 Task: Look for space in Musashino, Japan from 2nd June, 2023 to 9th June, 2023 for 5 adults in price range Rs.7000 to Rs.13000. Place can be shared room with 2 bedrooms having 5 beds and 2 bathrooms. Property type can be house, flat, guest house. Booking option can be shelf check-in. Required host language is English.
Action: Mouse moved to (546, 119)
Screenshot: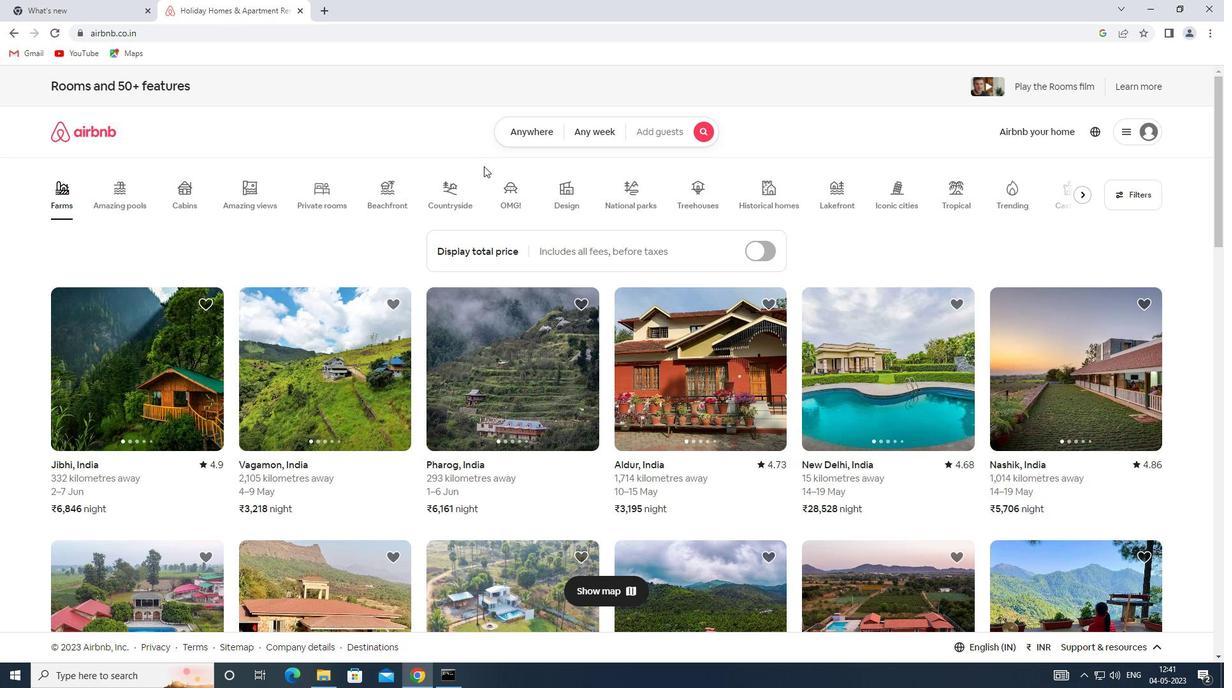 
Action: Mouse pressed left at (546, 119)
Screenshot: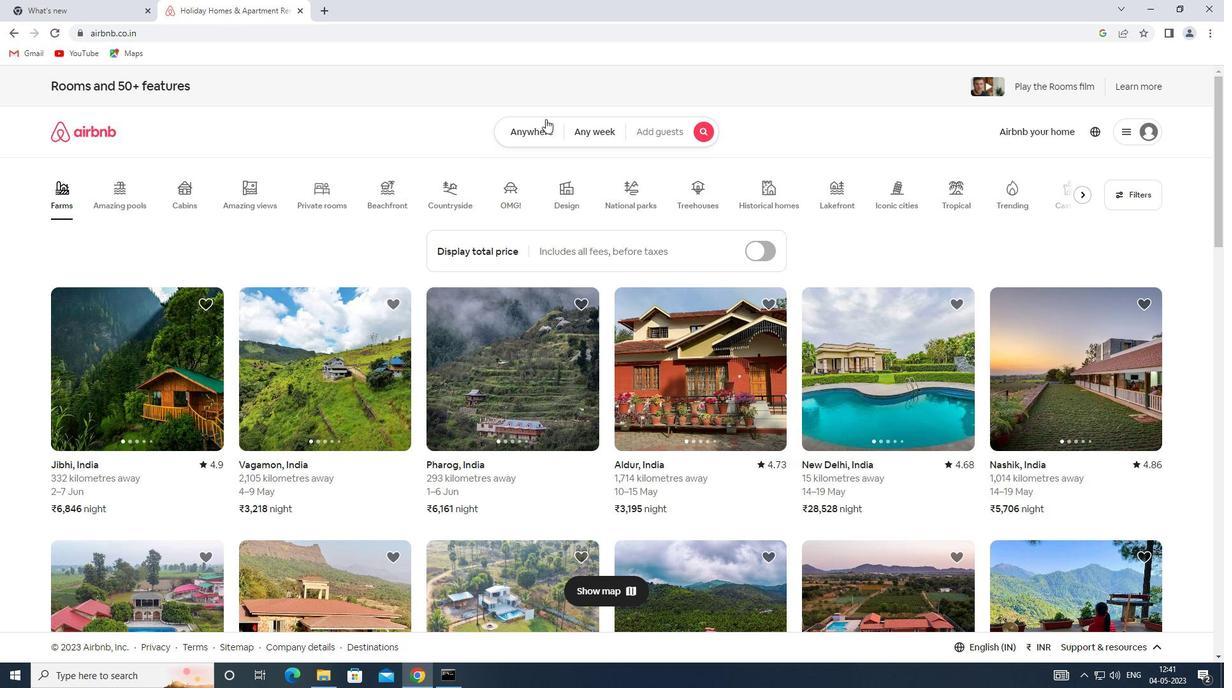 
Action: Mouse moved to (431, 172)
Screenshot: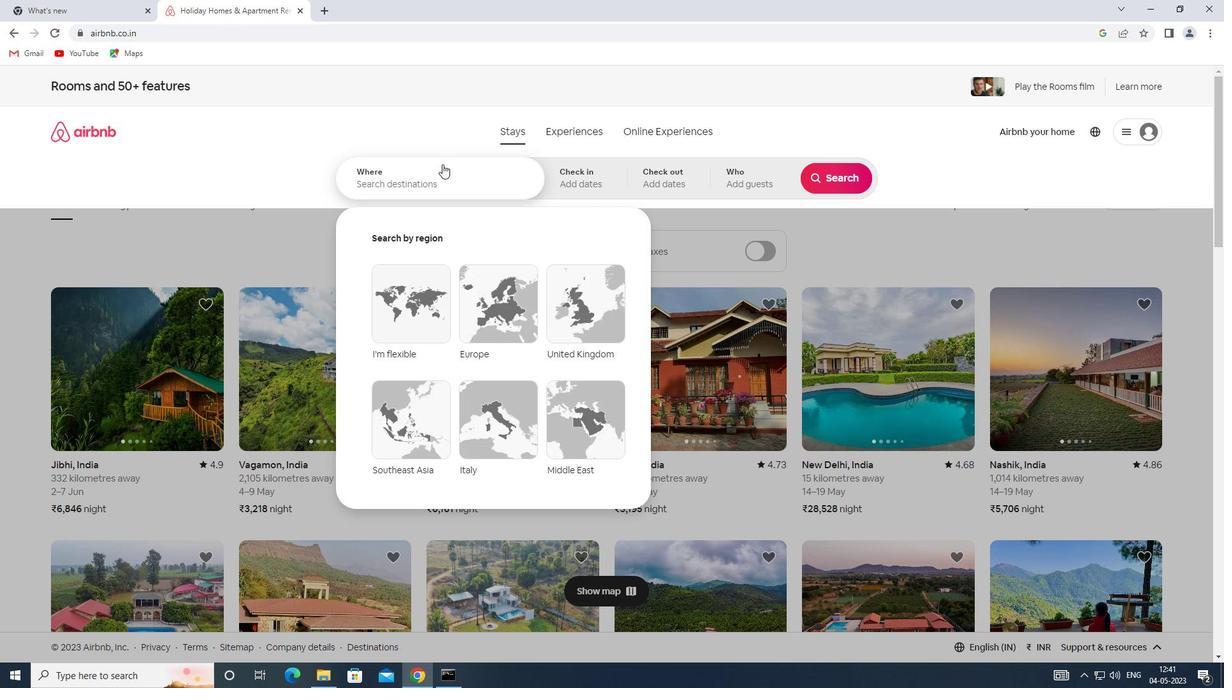 
Action: Mouse pressed left at (431, 172)
Screenshot: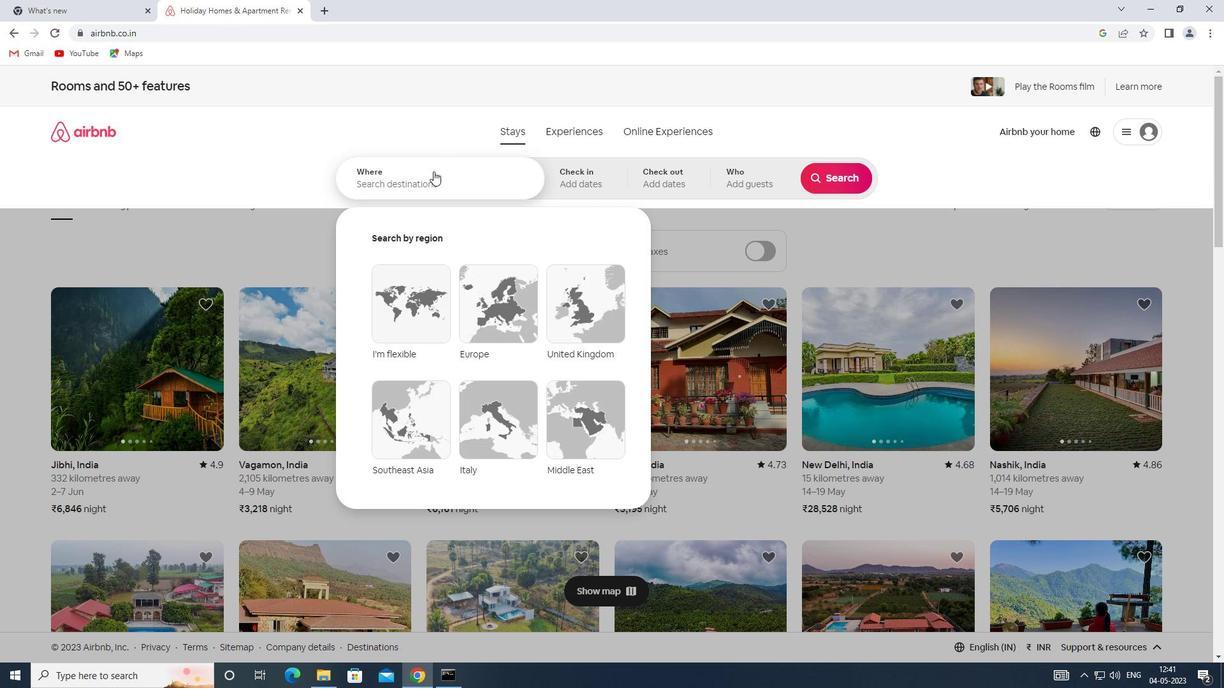 
Action: Key pressed <Key.shift><Key.shift><Key.shift><Key.shift><Key.shift><Key.shift><Key.shift><Key.shift><Key.shift><Key.shift><Key.shift><Key.shift><Key.shift><Key.shift><Key.shift><Key.shift><Key.shift>MUSASHINO,<Key.shift>JAPAN
Screenshot: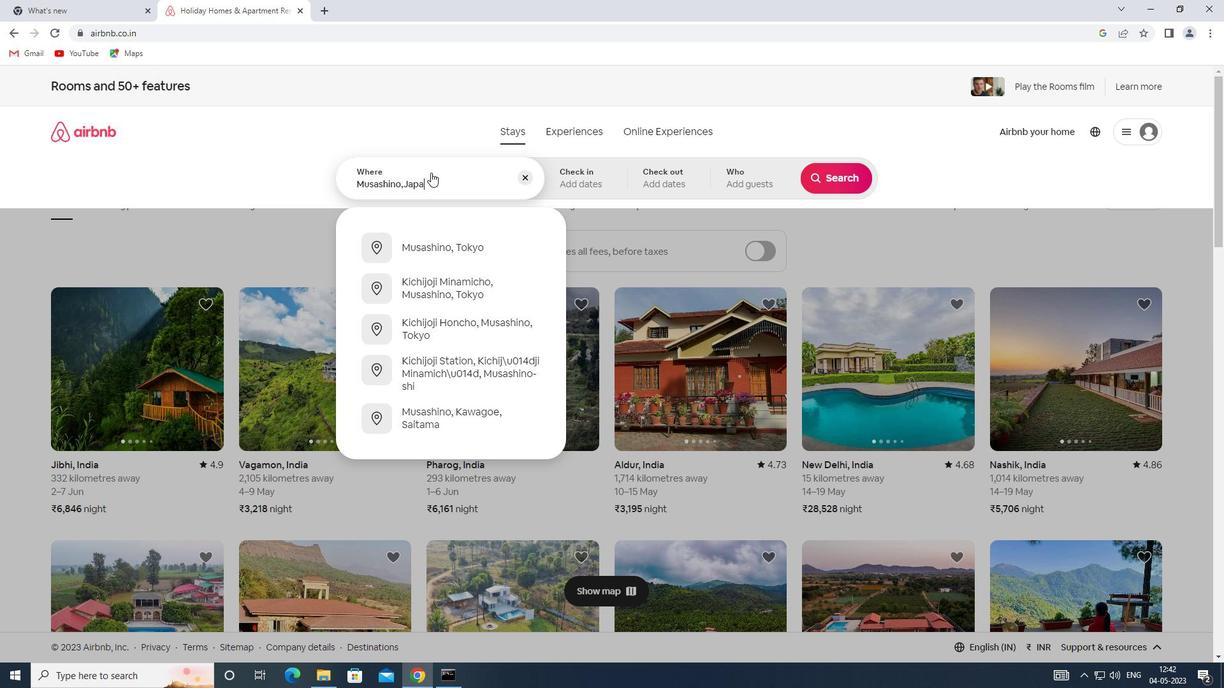 
Action: Mouse moved to (588, 176)
Screenshot: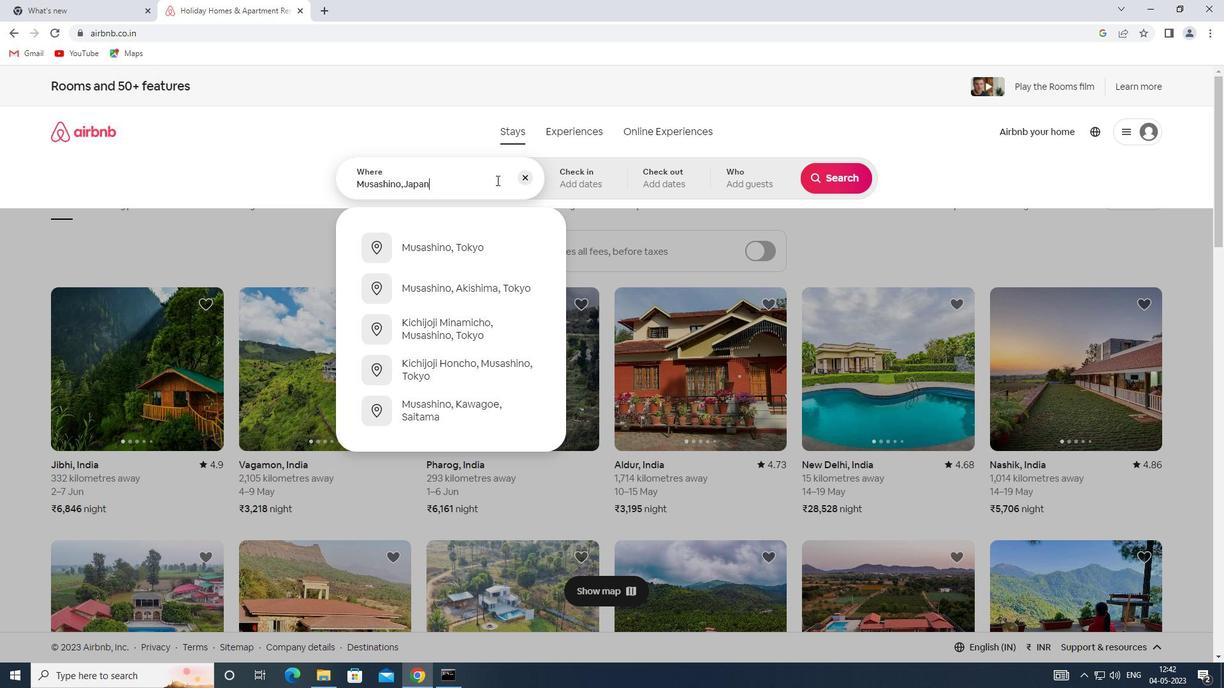 
Action: Mouse pressed left at (588, 176)
Screenshot: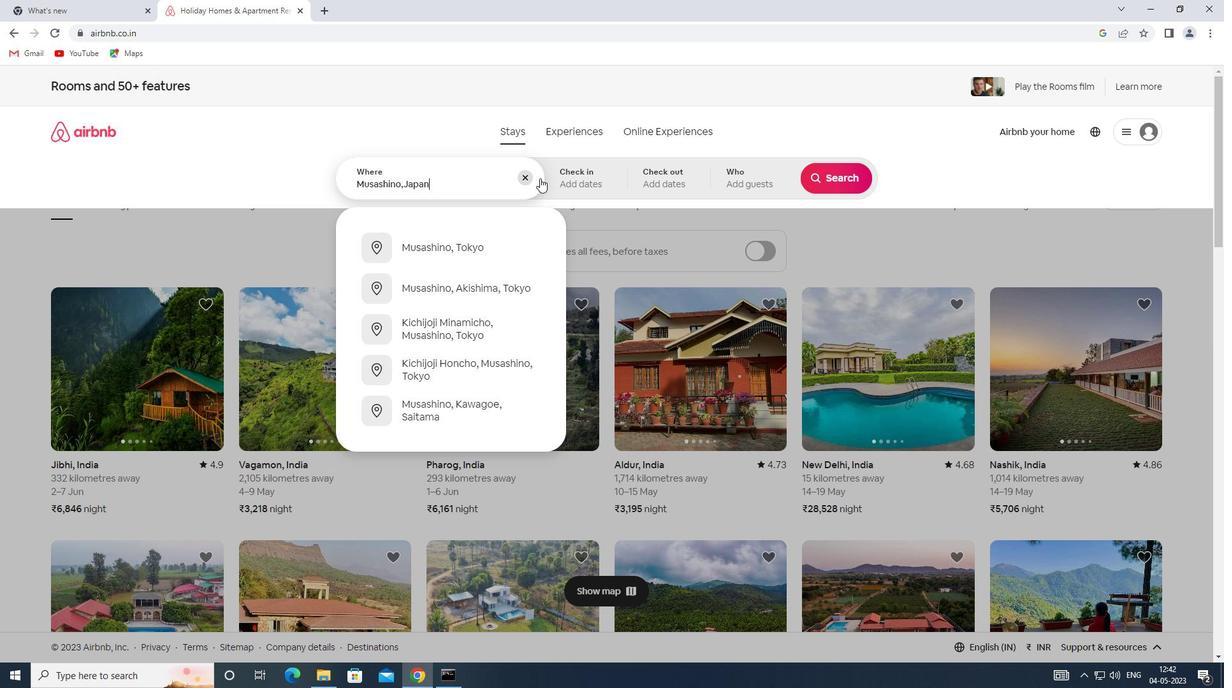 
Action: Mouse moved to (787, 337)
Screenshot: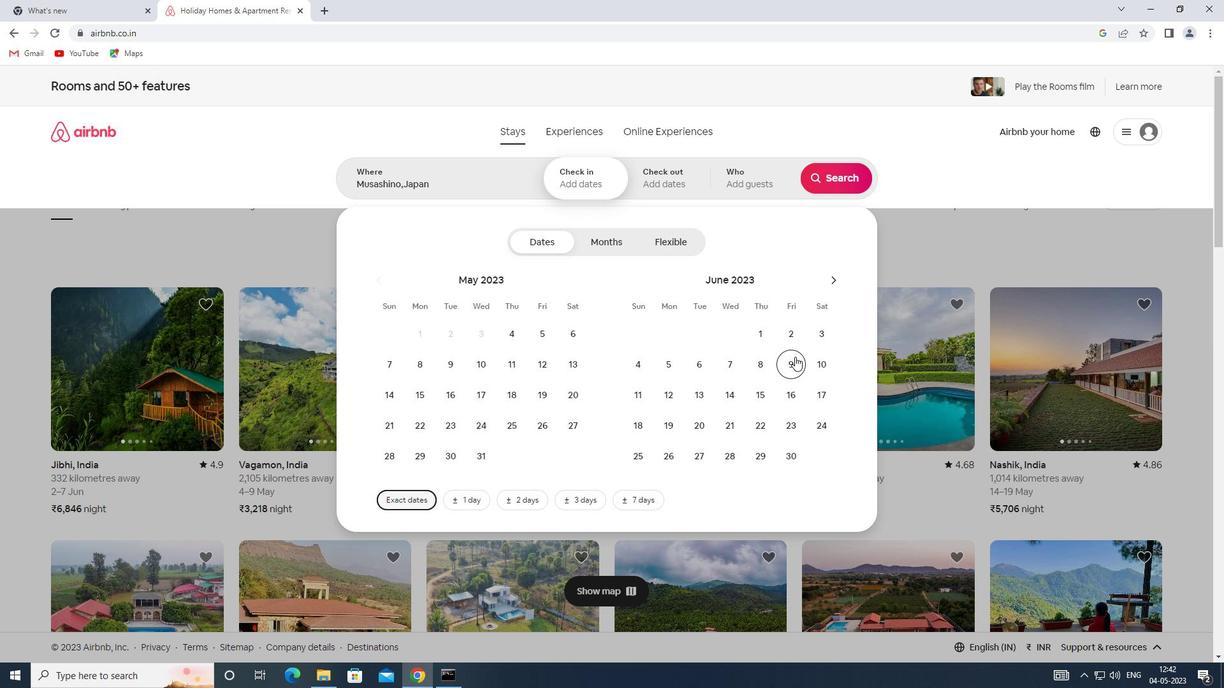 
Action: Mouse pressed left at (787, 337)
Screenshot: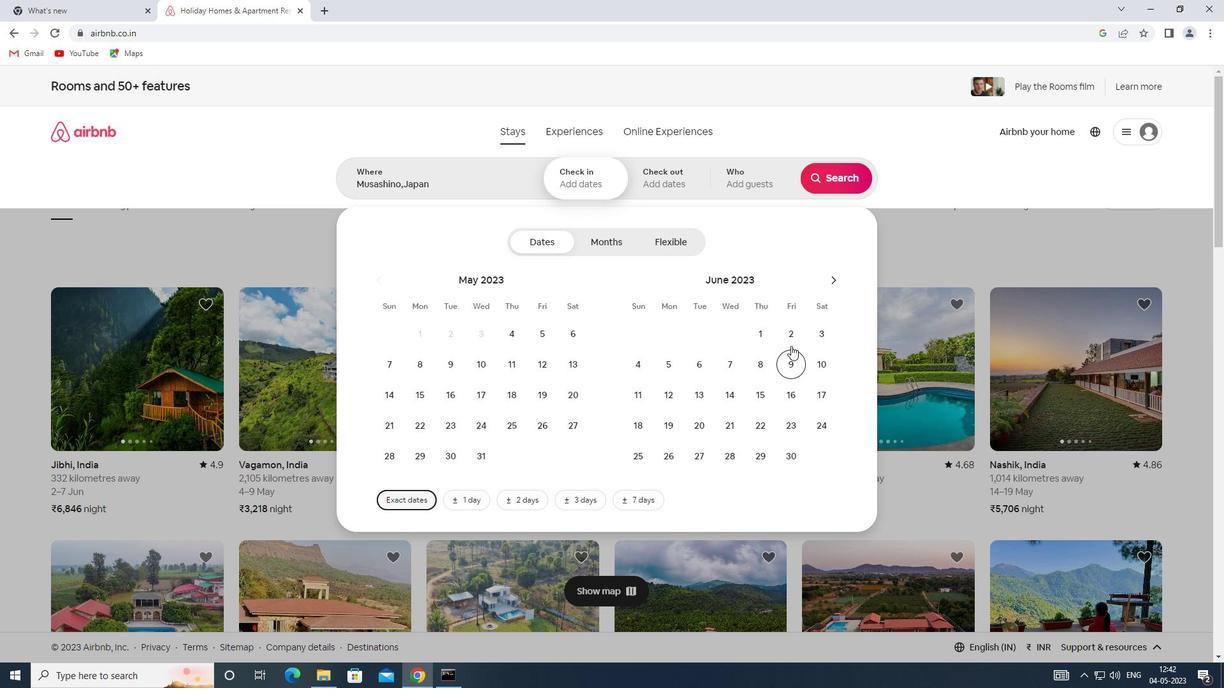 
Action: Mouse moved to (791, 362)
Screenshot: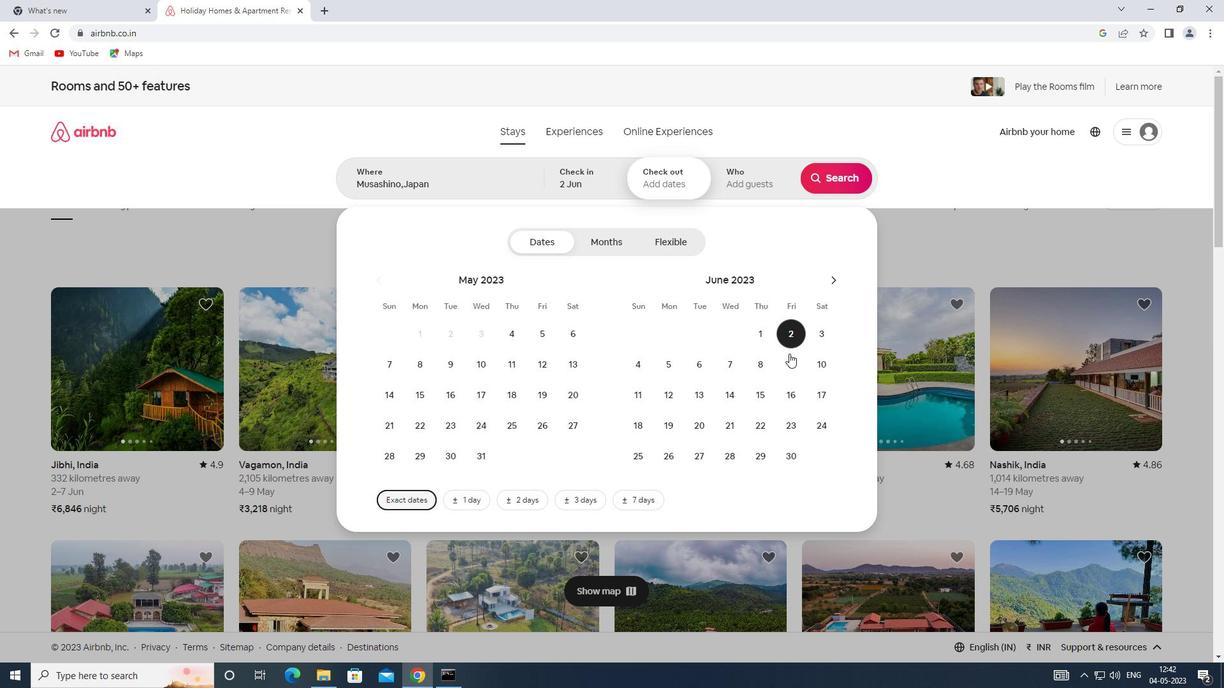 
Action: Mouse pressed left at (791, 362)
Screenshot: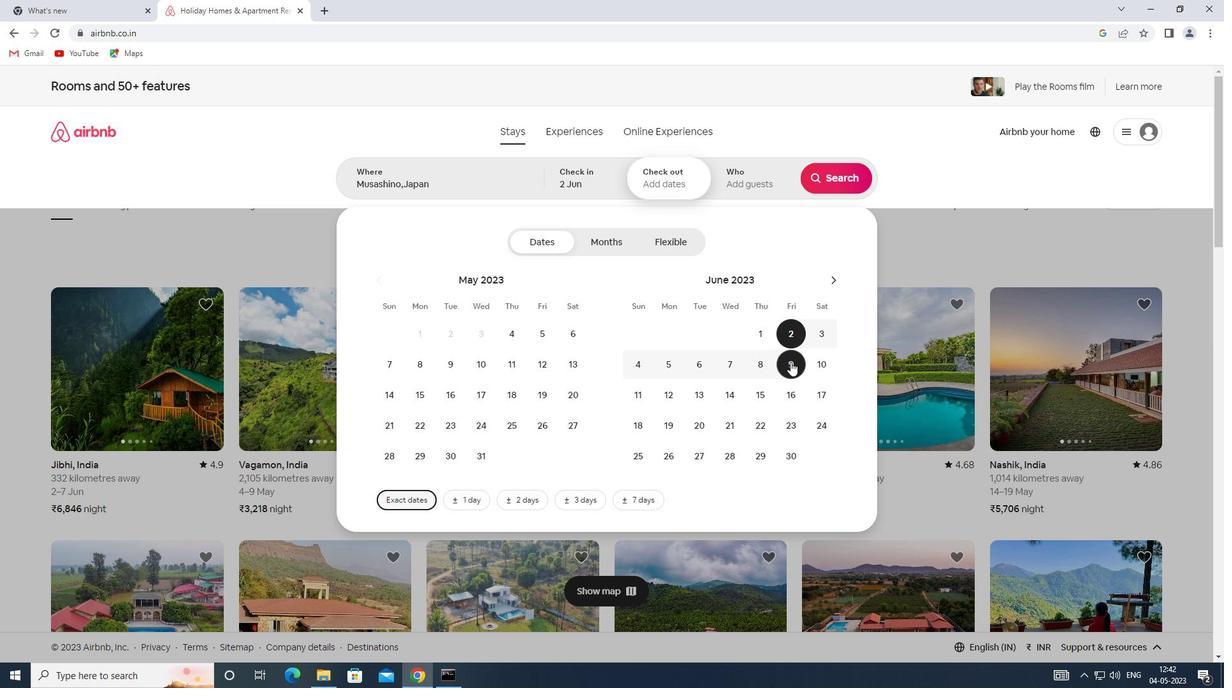 
Action: Mouse moved to (746, 186)
Screenshot: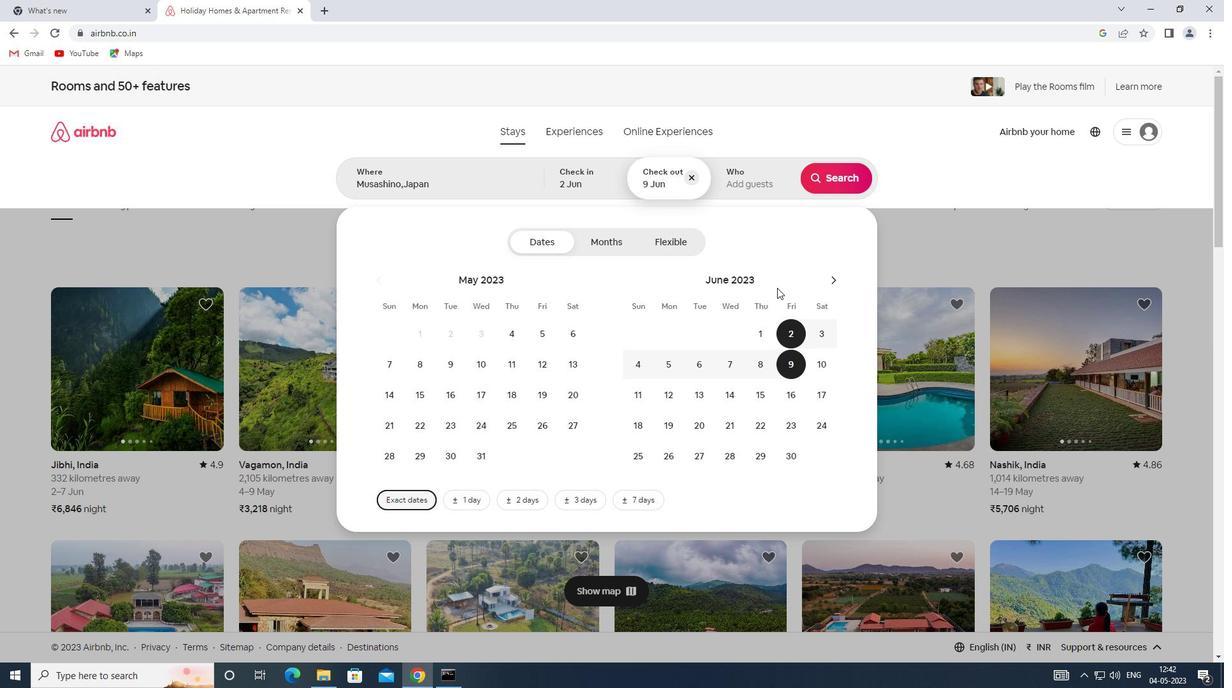 
Action: Mouse pressed left at (746, 186)
Screenshot: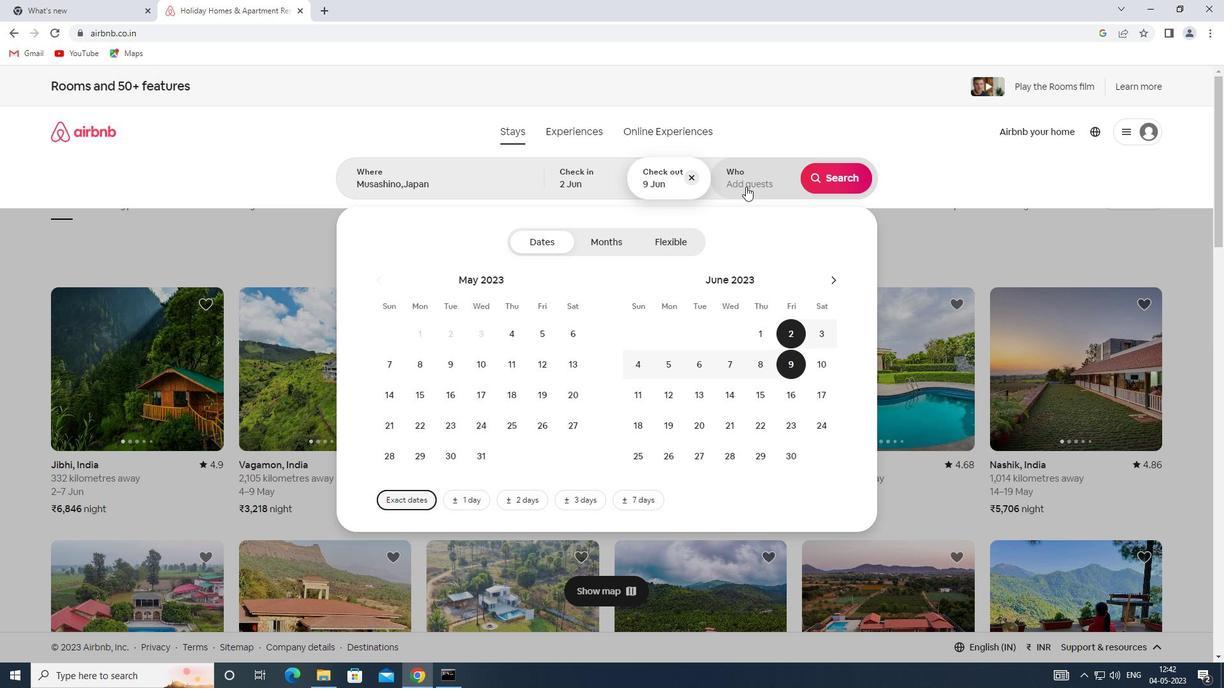 
Action: Mouse moved to (841, 241)
Screenshot: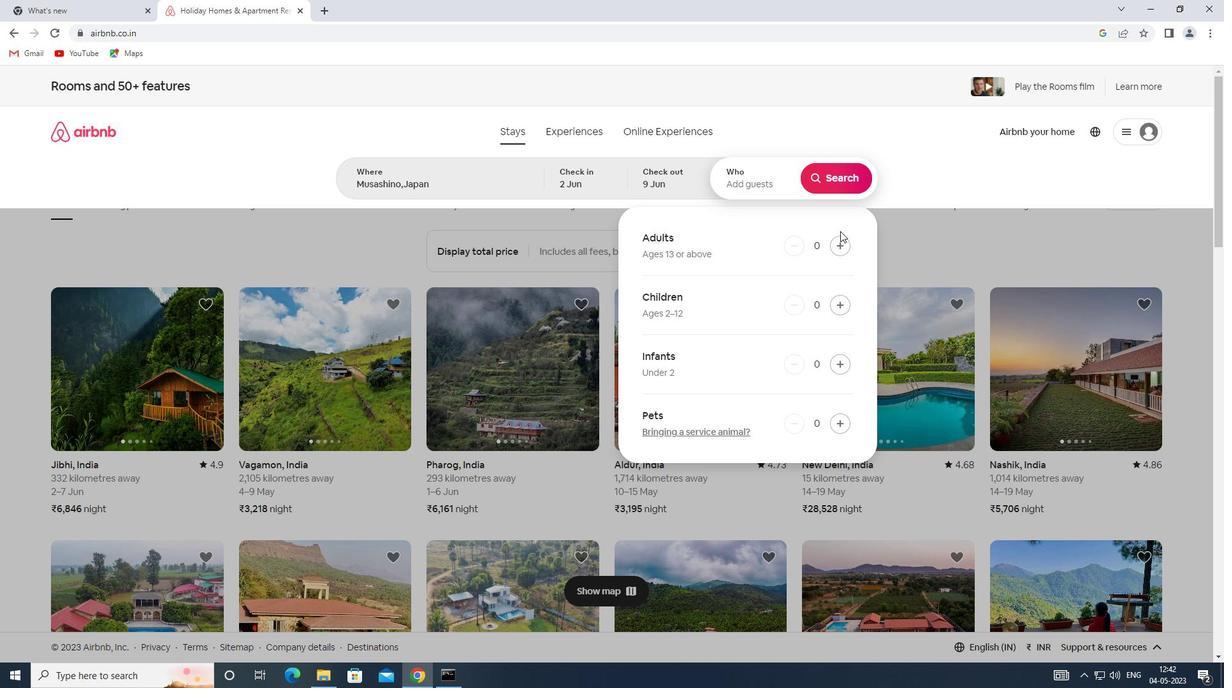 
Action: Mouse pressed left at (841, 241)
Screenshot: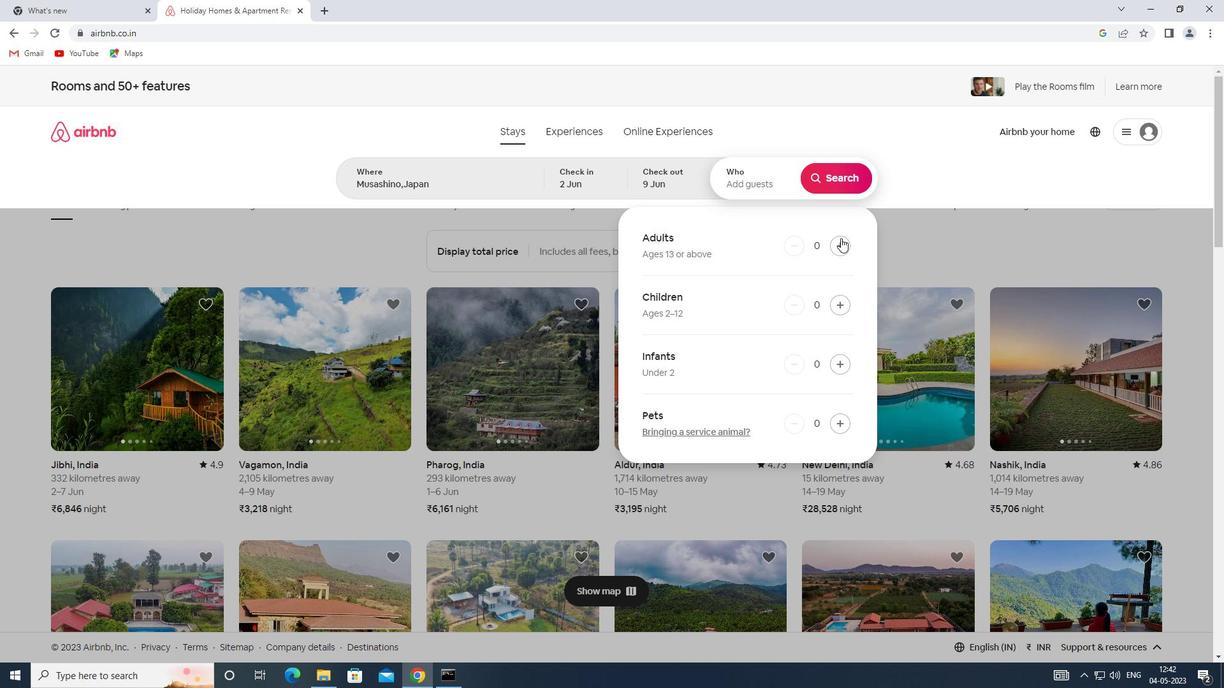 
Action: Mouse pressed left at (841, 241)
Screenshot: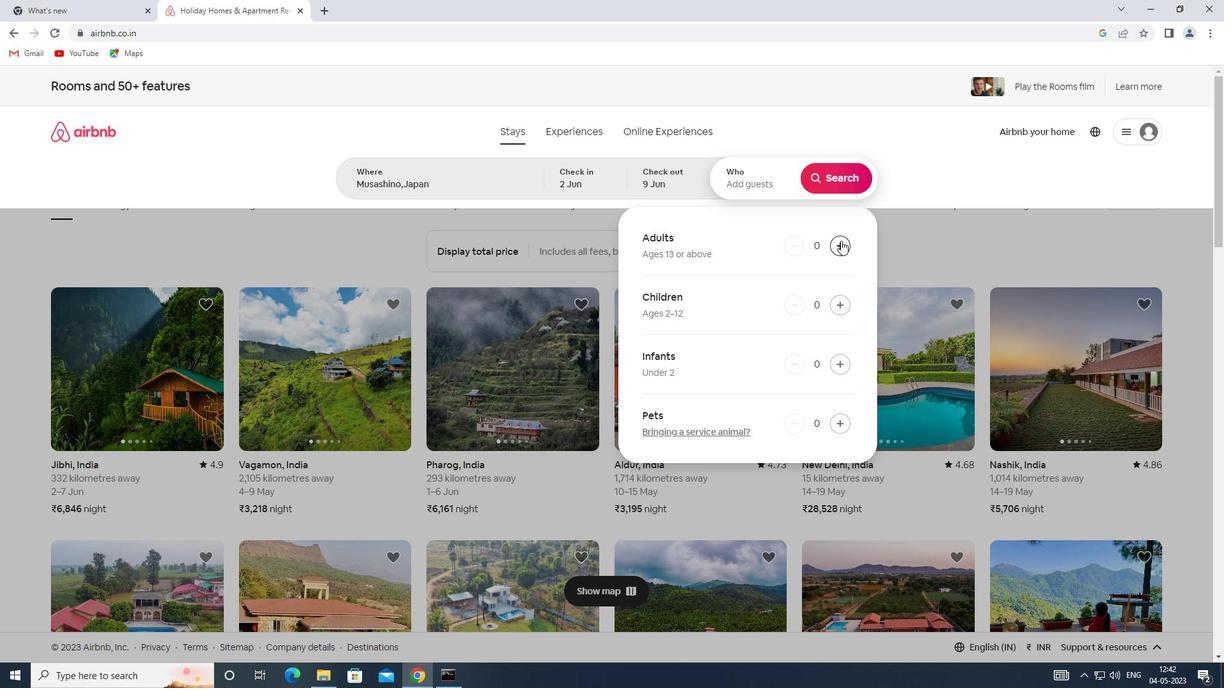 
Action: Mouse pressed left at (841, 241)
Screenshot: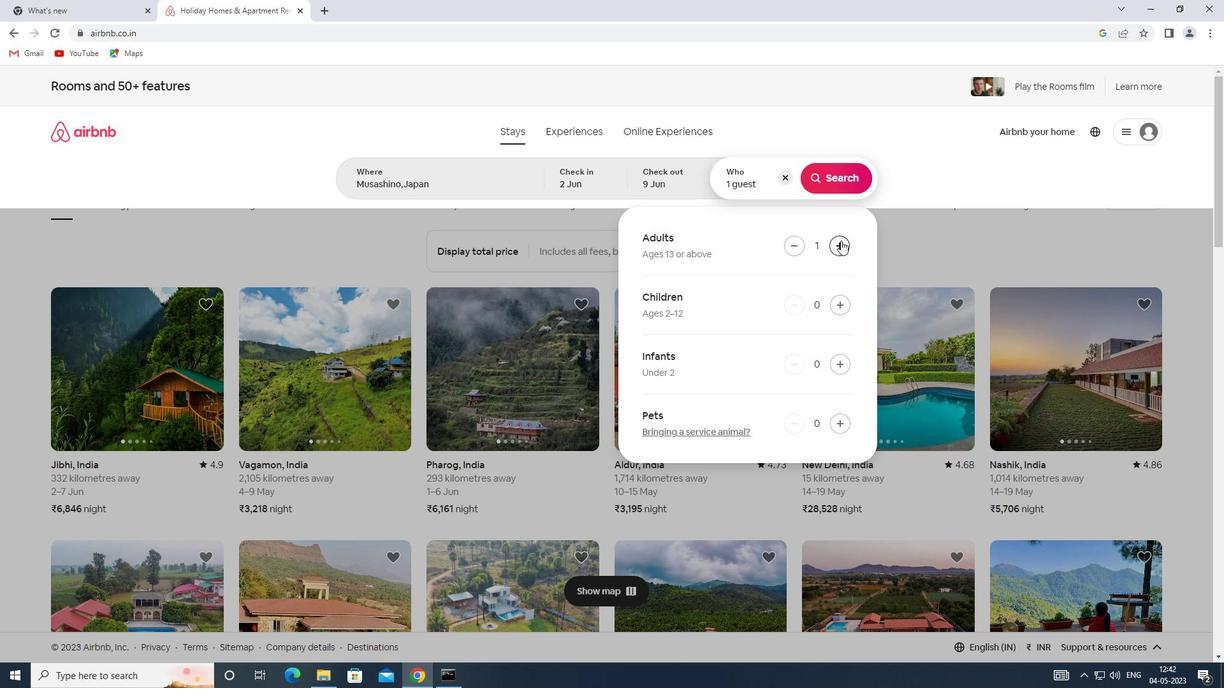 
Action: Mouse pressed left at (841, 241)
Screenshot: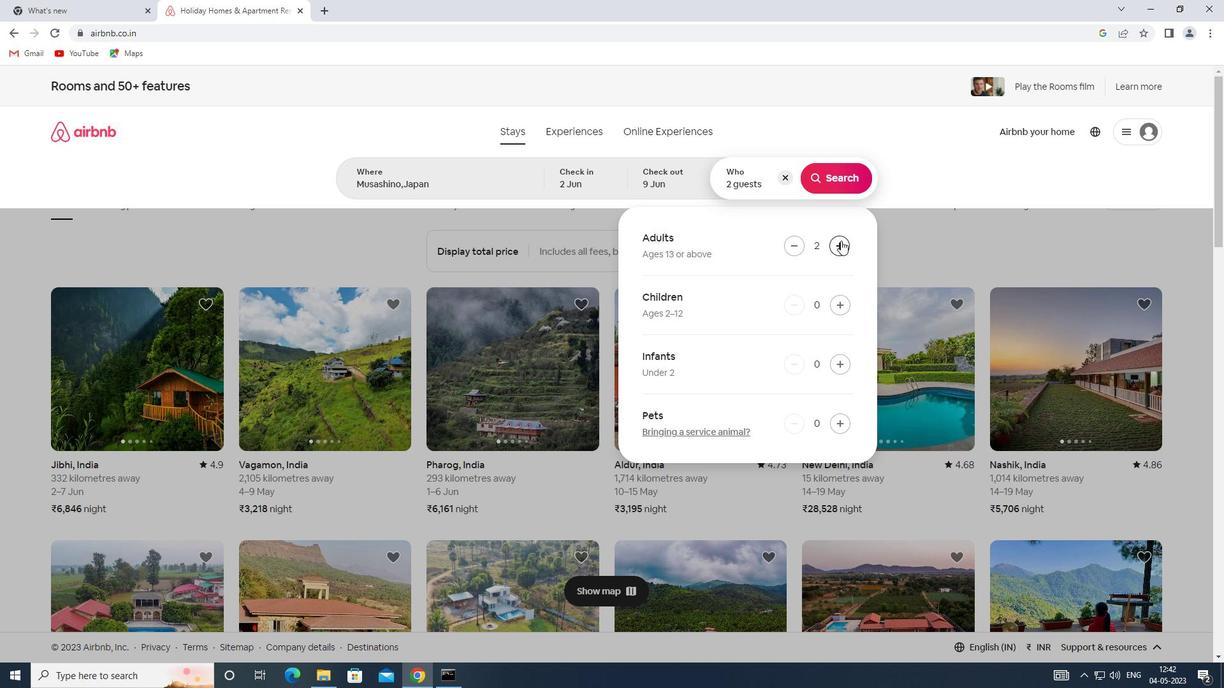
Action: Mouse pressed left at (841, 241)
Screenshot: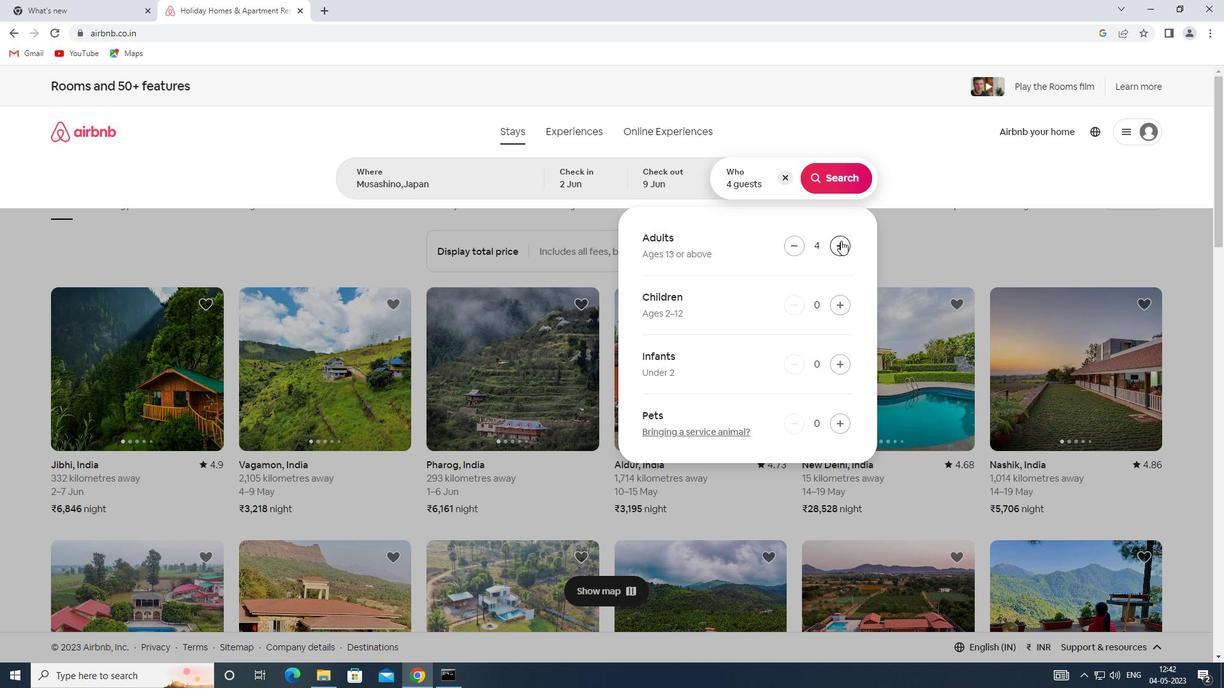 
Action: Mouse moved to (830, 182)
Screenshot: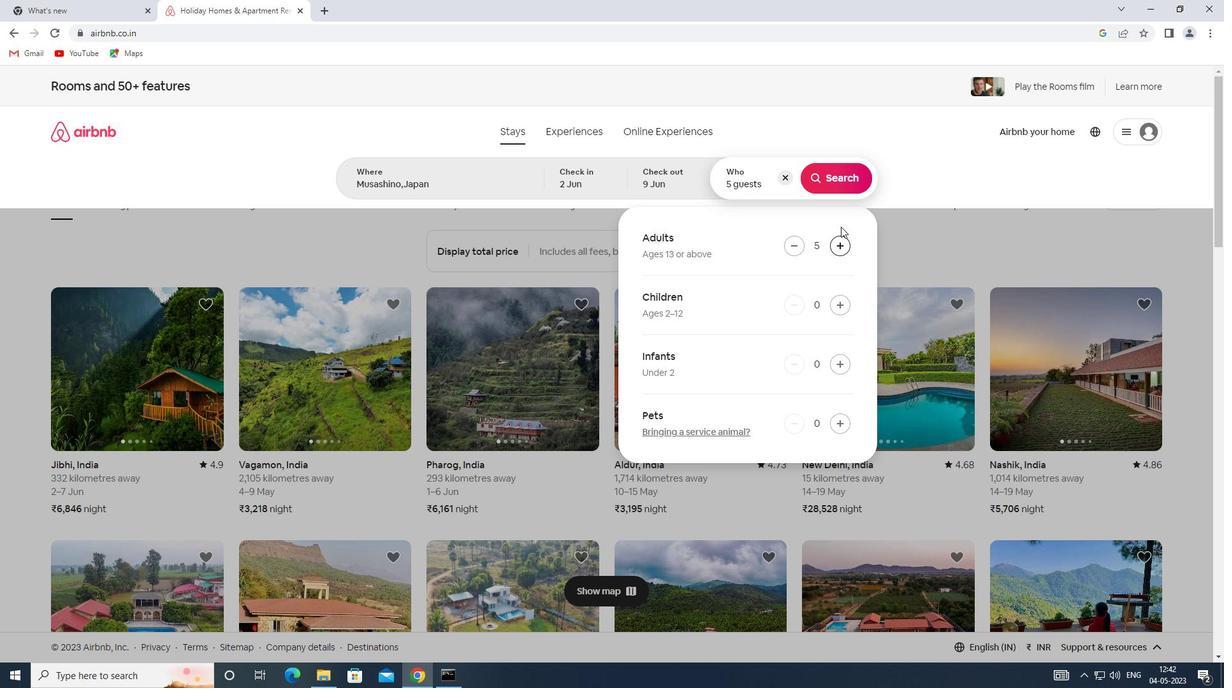 
Action: Mouse pressed left at (830, 182)
Screenshot: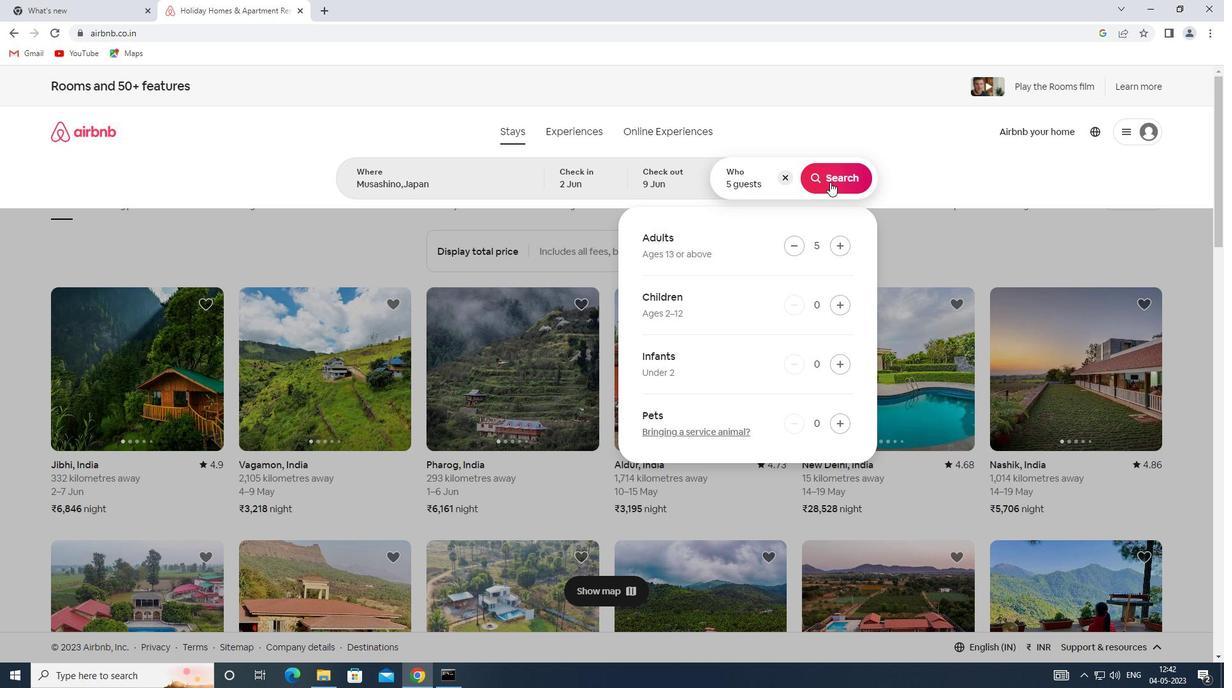 
Action: Mouse moved to (1171, 149)
Screenshot: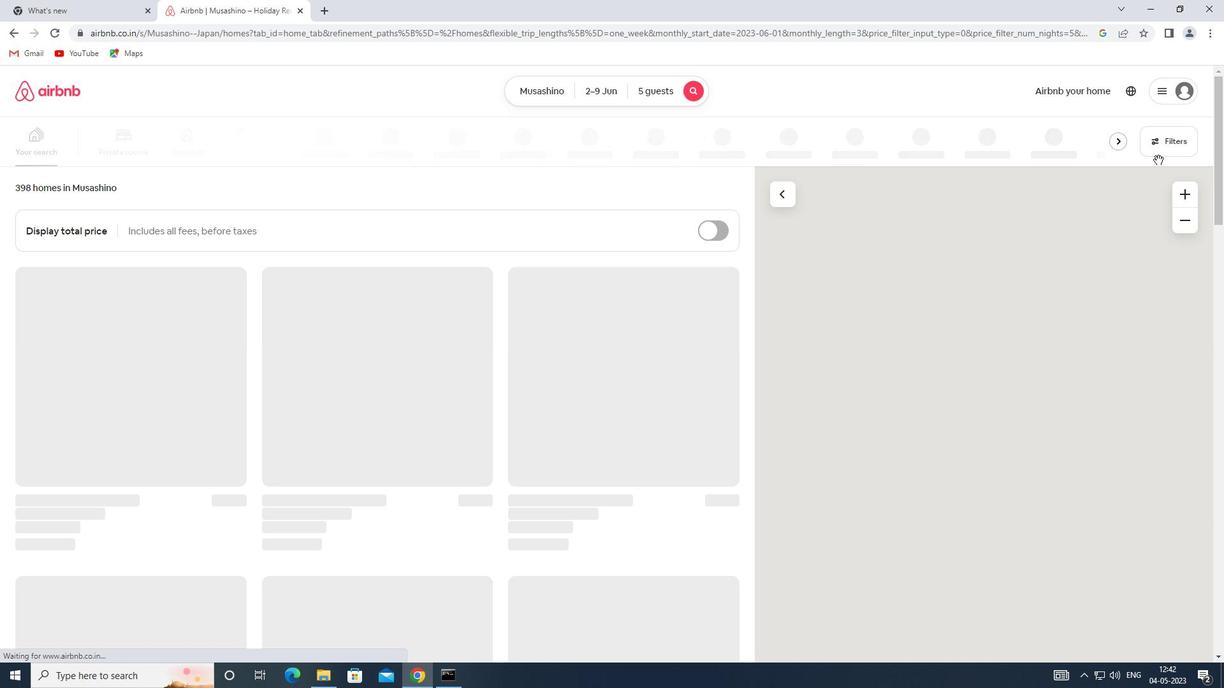 
Action: Mouse pressed left at (1171, 149)
Screenshot: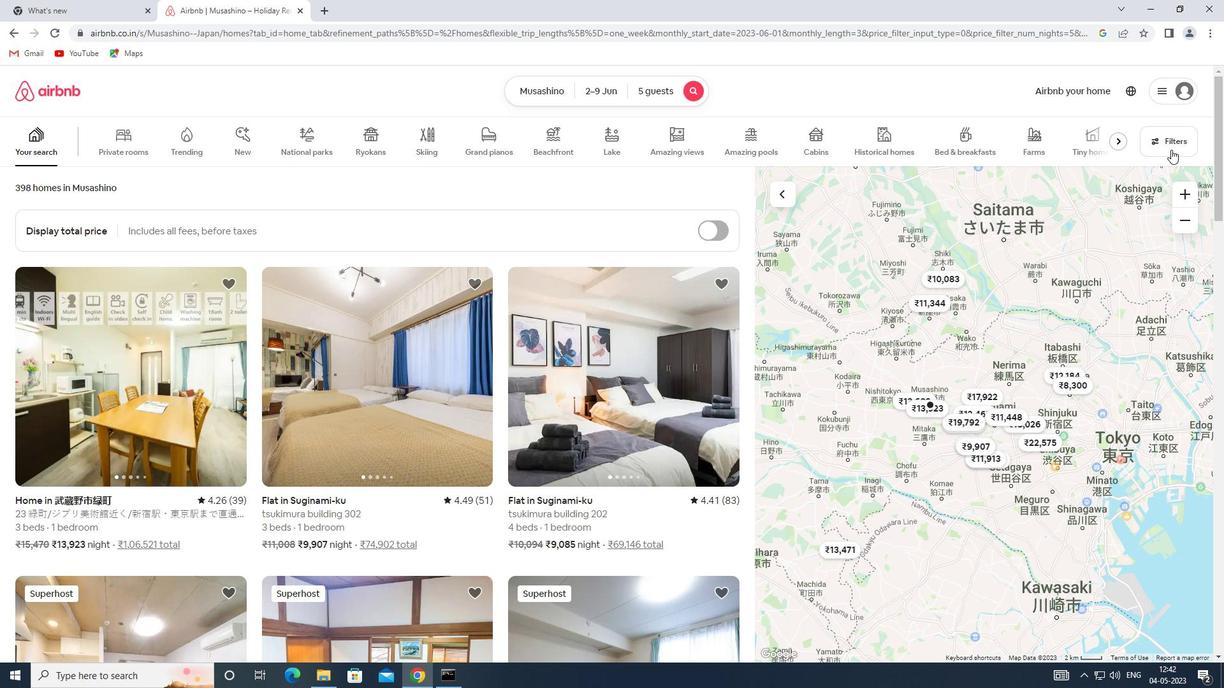 
Action: Mouse moved to (445, 308)
Screenshot: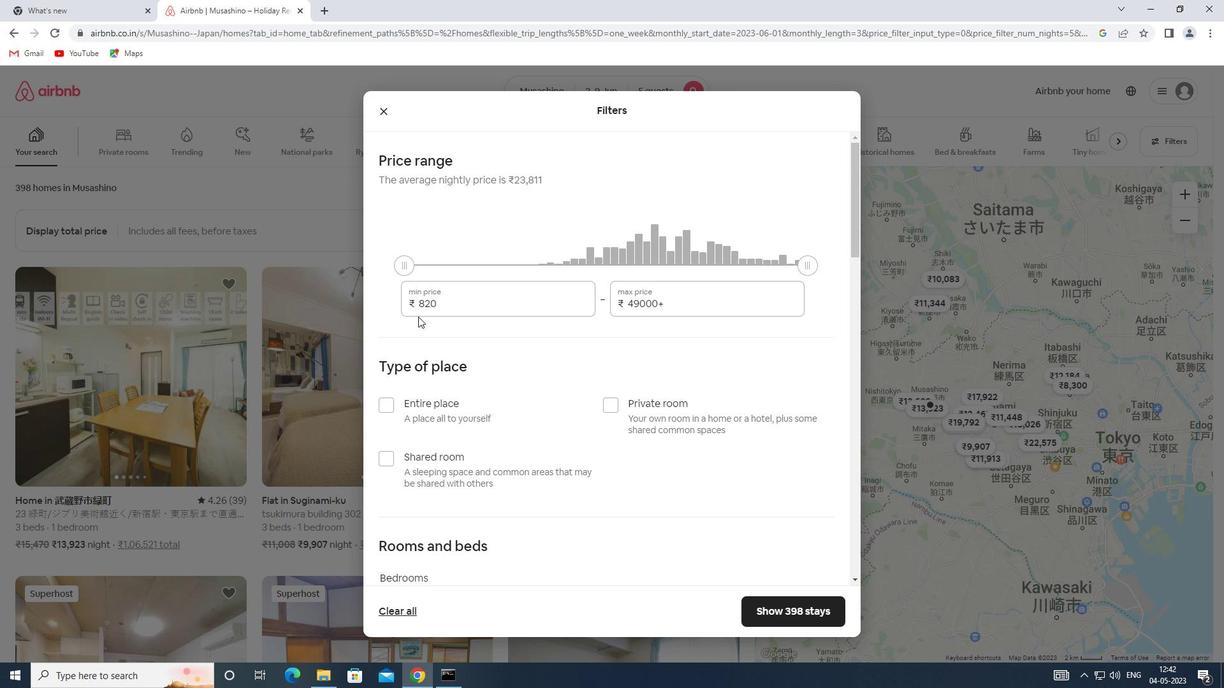 
Action: Mouse pressed left at (445, 308)
Screenshot: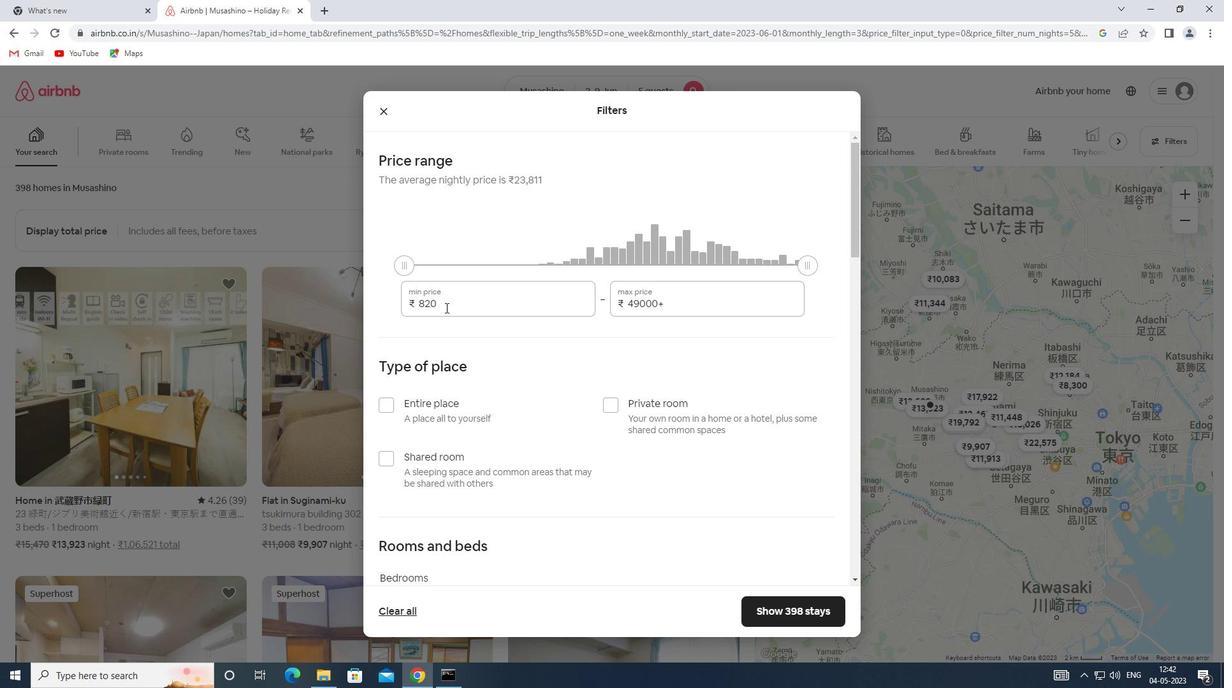 
Action: Mouse moved to (376, 306)
Screenshot: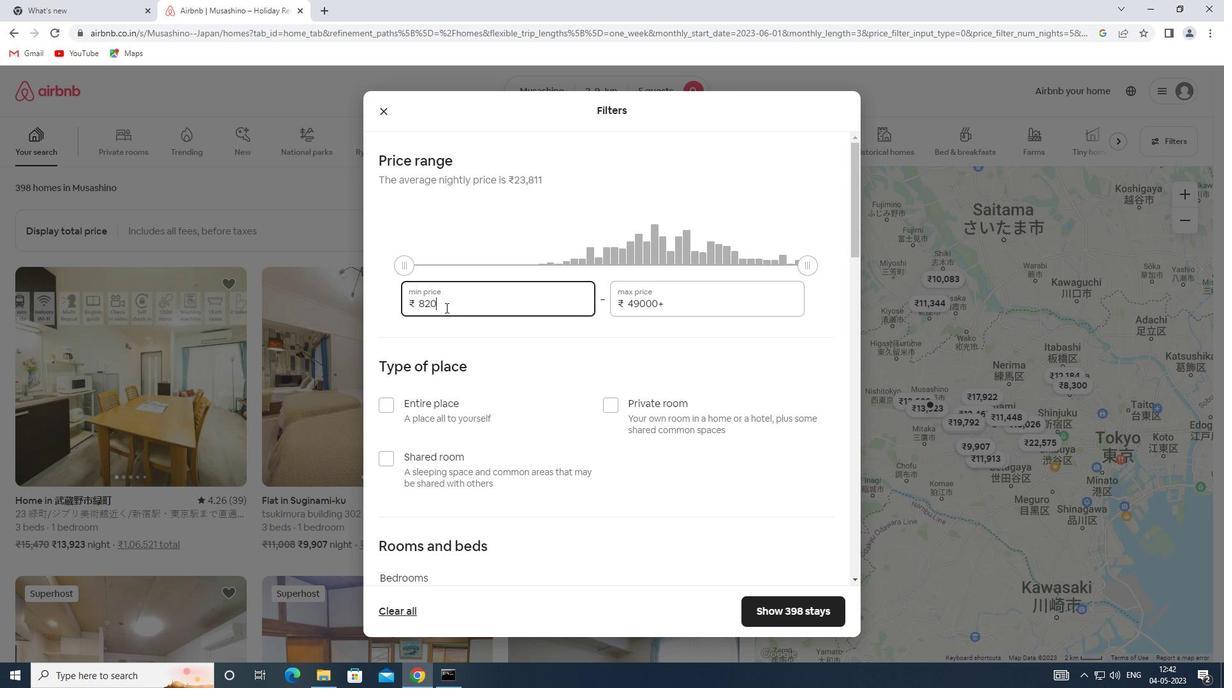 
Action: Key pressed 7000
Screenshot: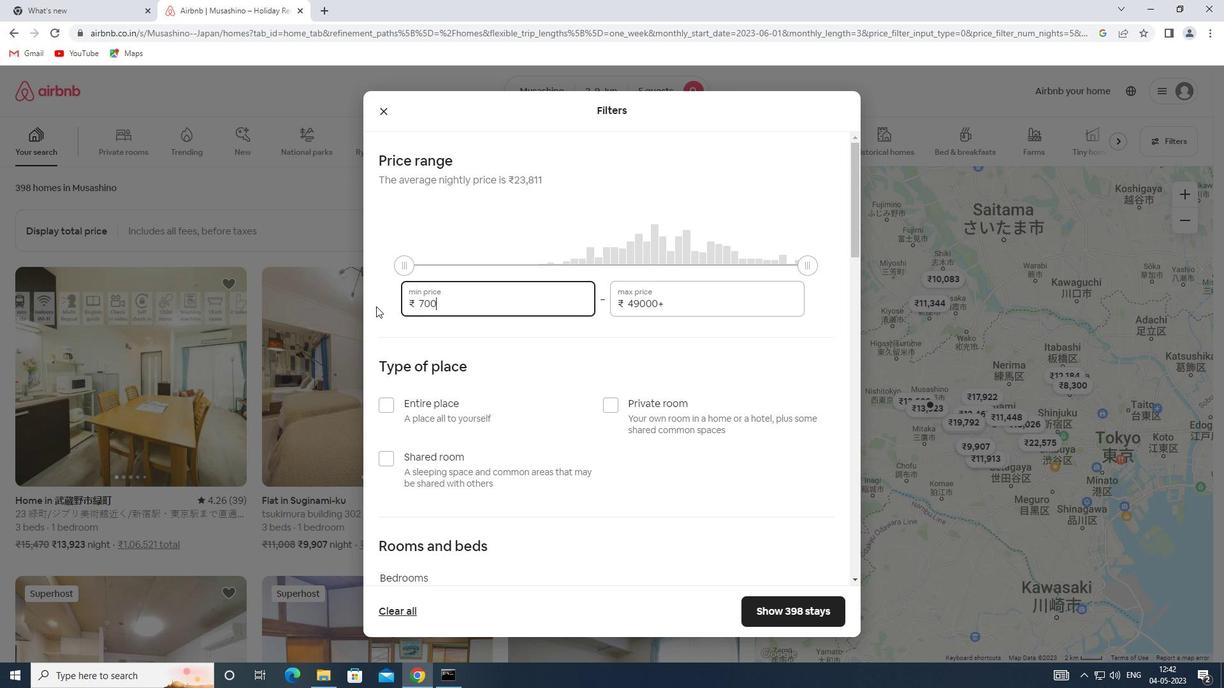 
Action: Mouse moved to (665, 304)
Screenshot: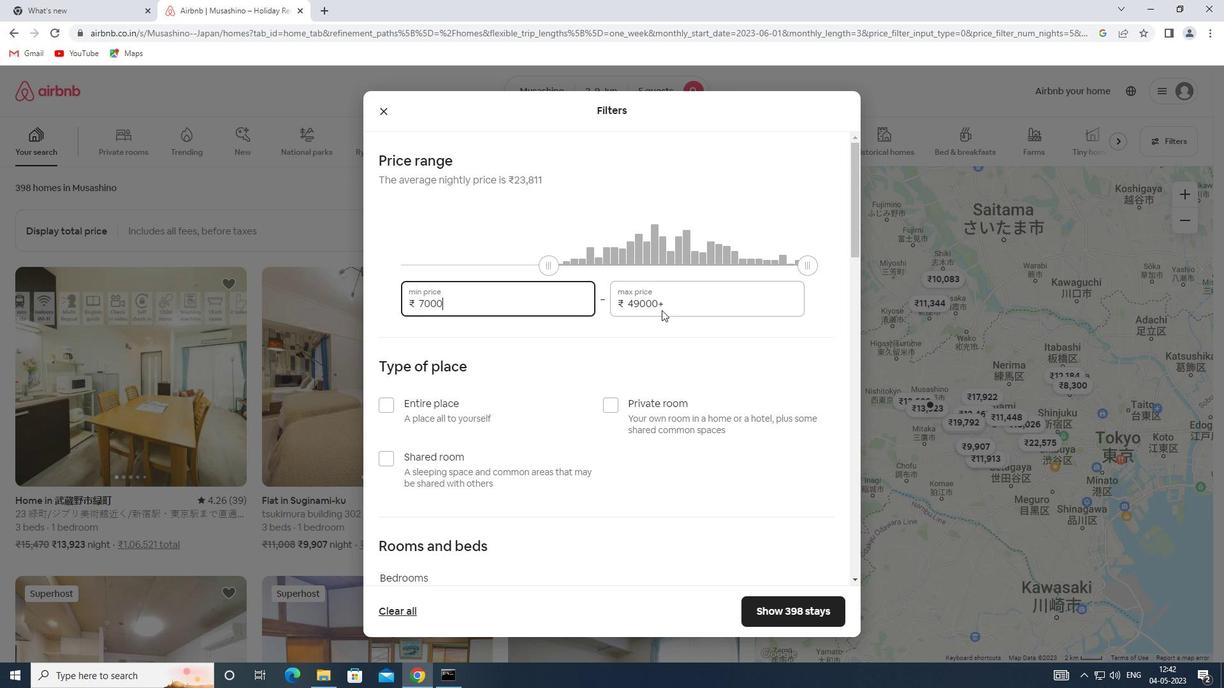 
Action: Mouse pressed left at (665, 304)
Screenshot: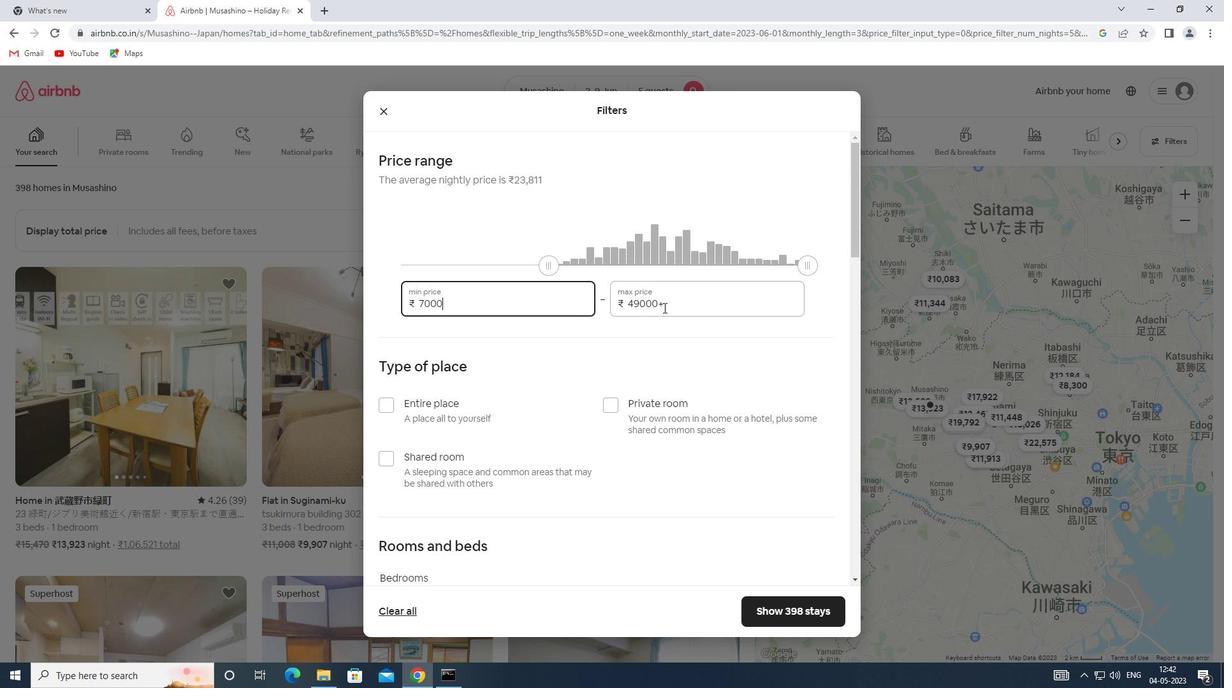 
Action: Mouse moved to (597, 303)
Screenshot: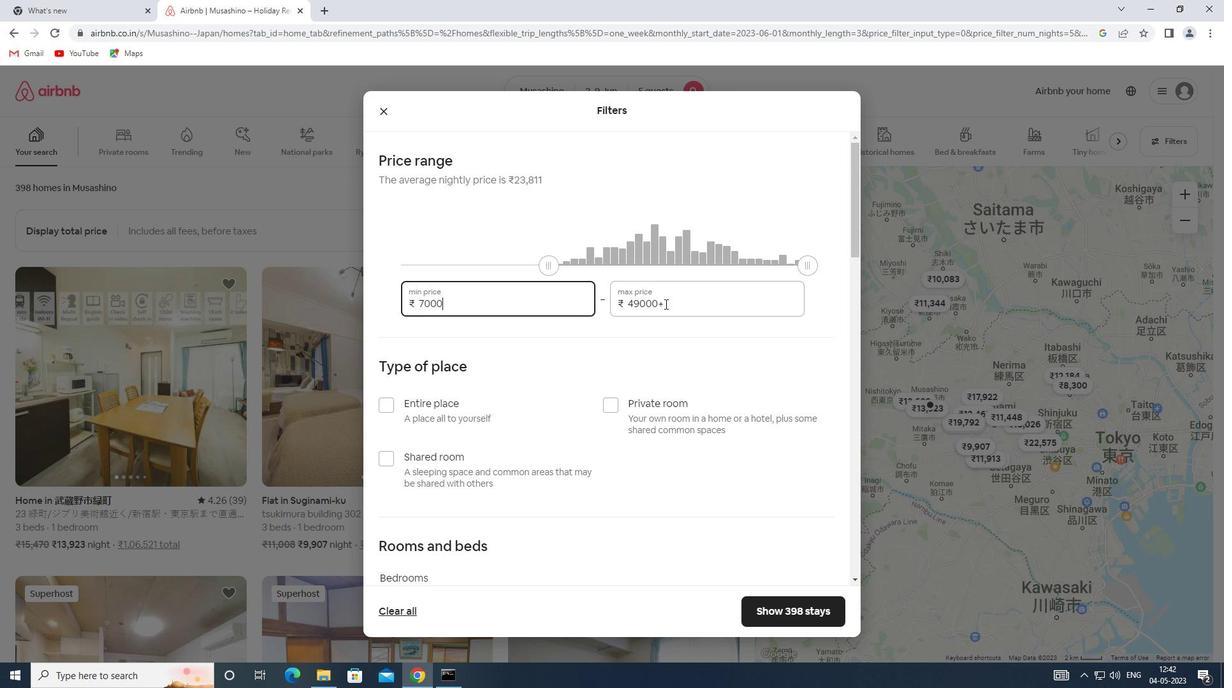 
Action: Key pressed 13000
Screenshot: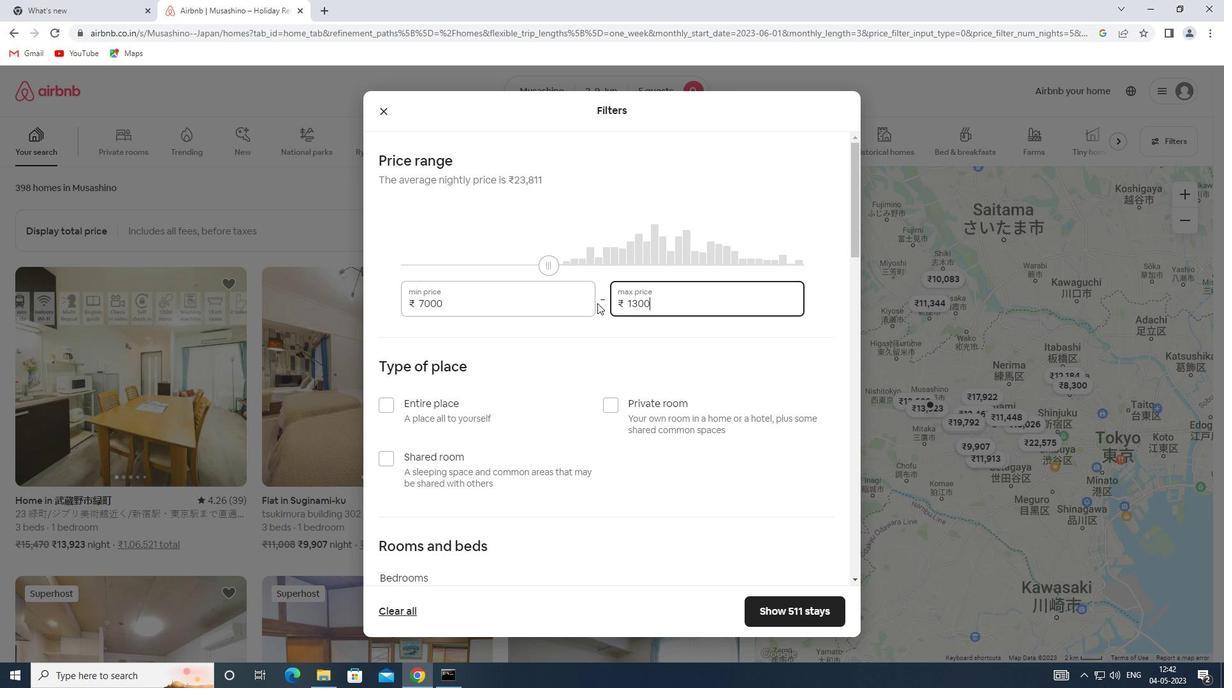 
Action: Mouse scrolled (597, 303) with delta (0, 0)
Screenshot: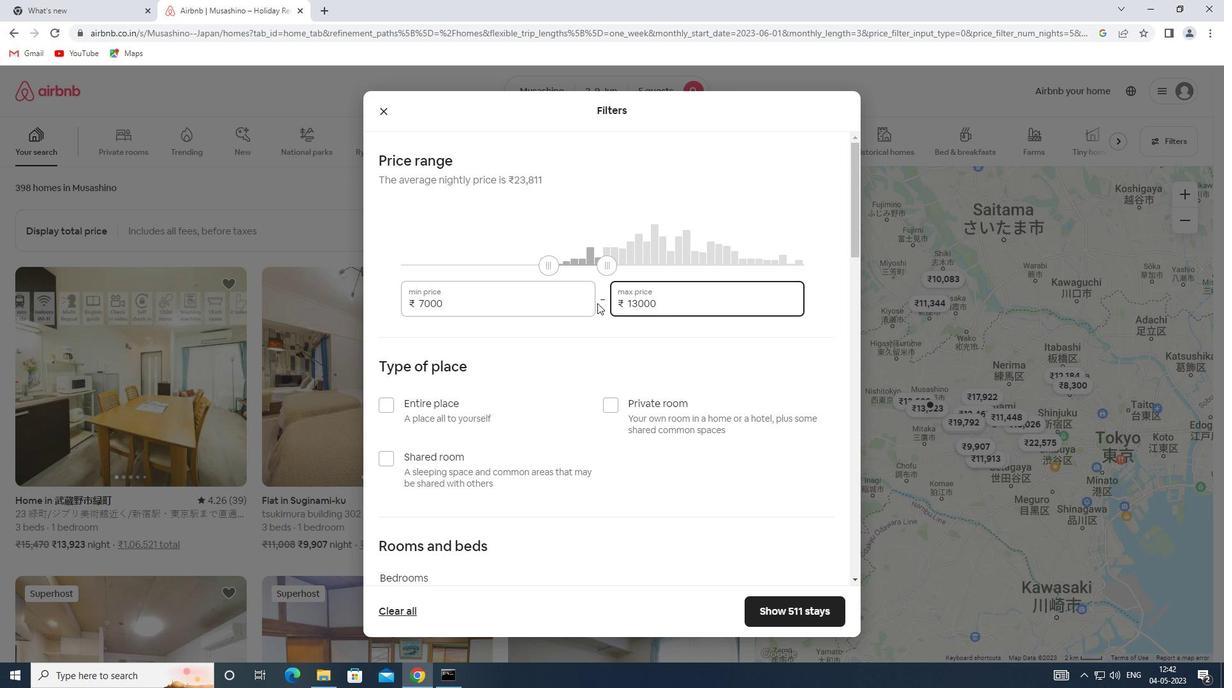 
Action: Mouse moved to (433, 404)
Screenshot: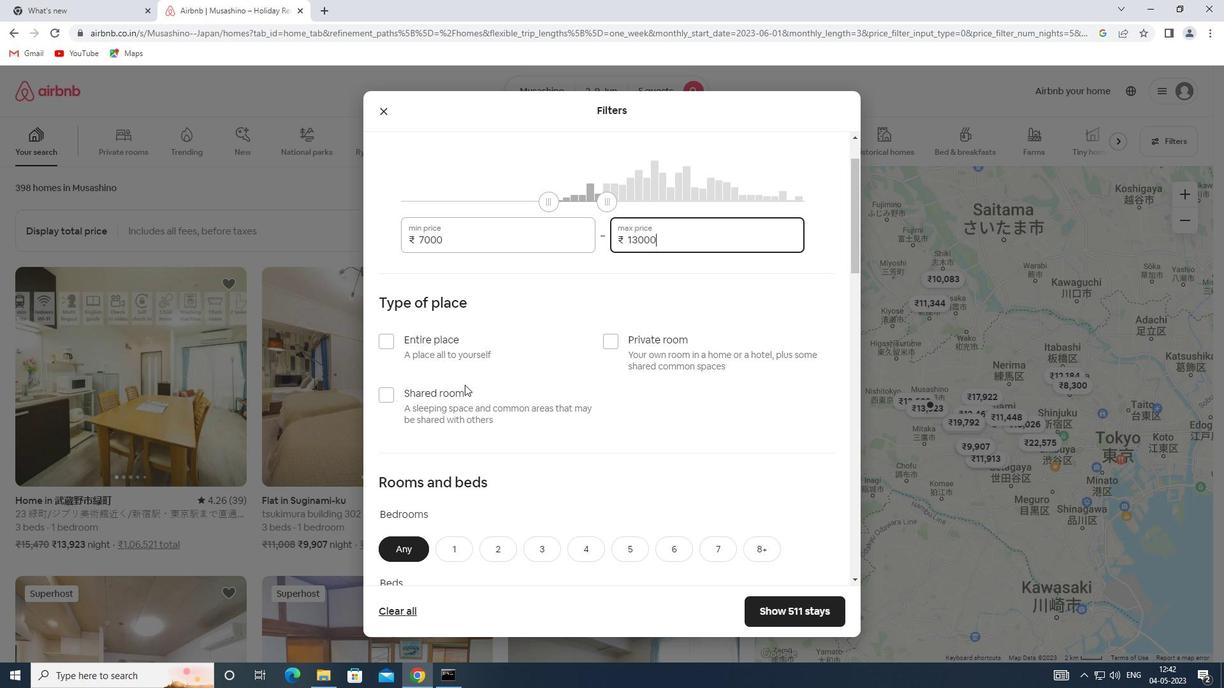 
Action: Mouse pressed left at (433, 404)
Screenshot: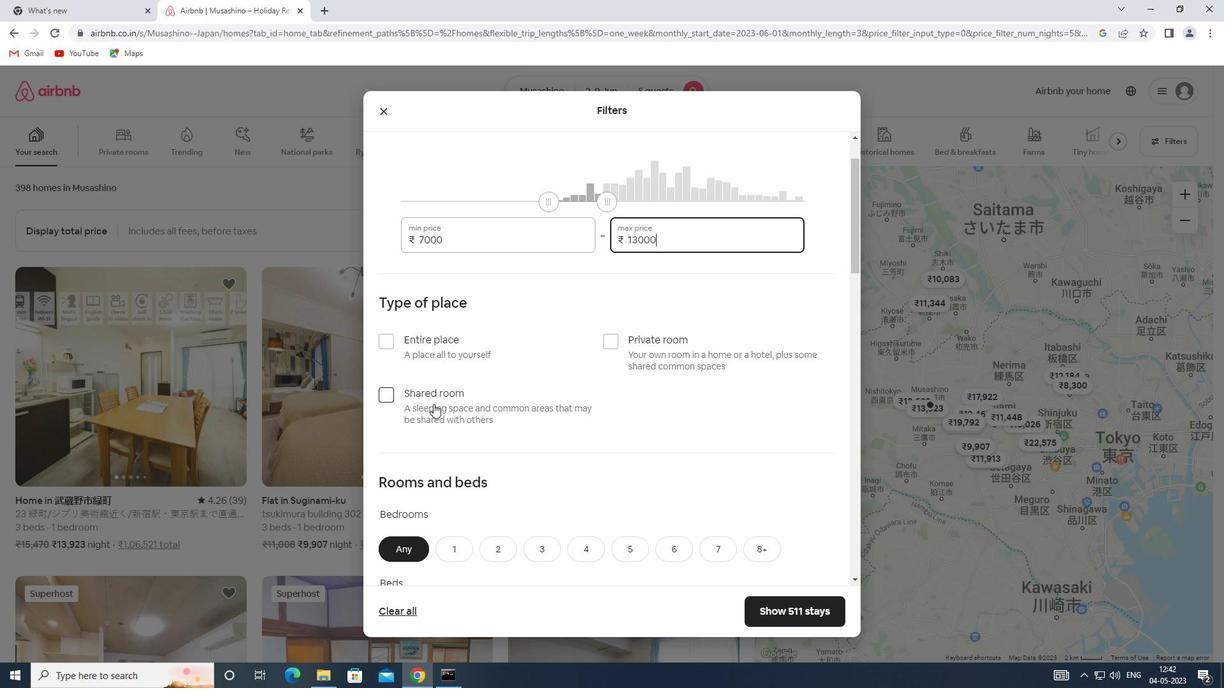 
Action: Mouse scrolled (433, 403) with delta (0, 0)
Screenshot: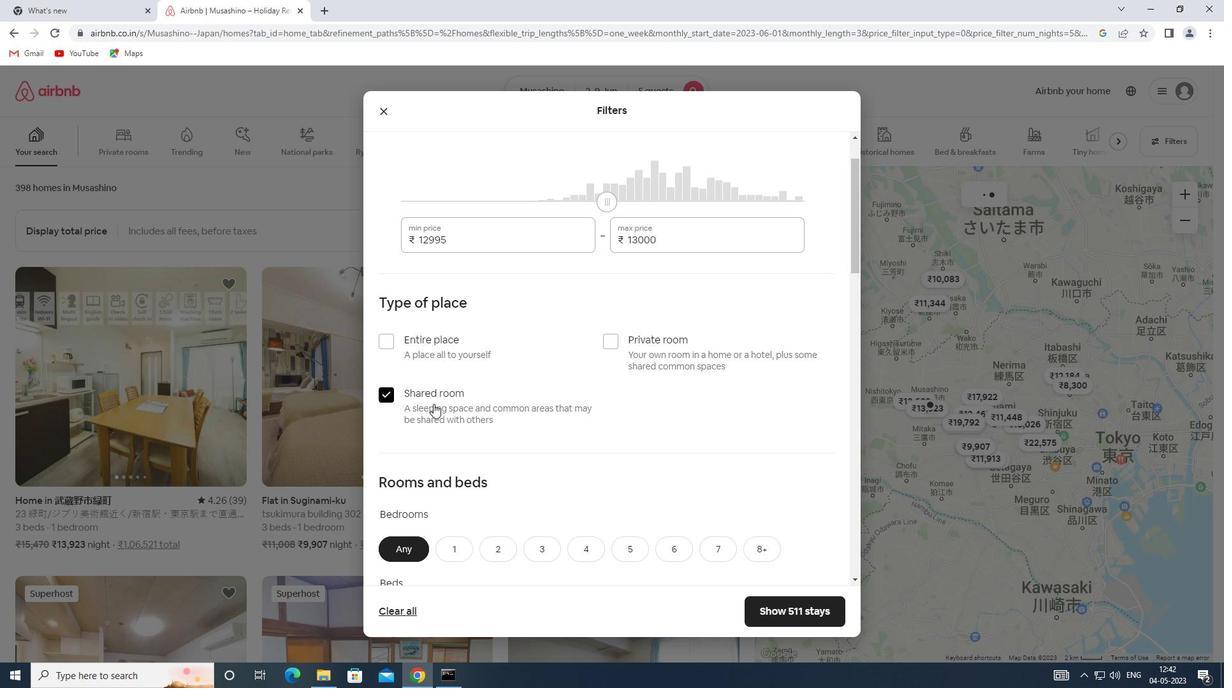 
Action: Mouse scrolled (433, 403) with delta (0, 0)
Screenshot: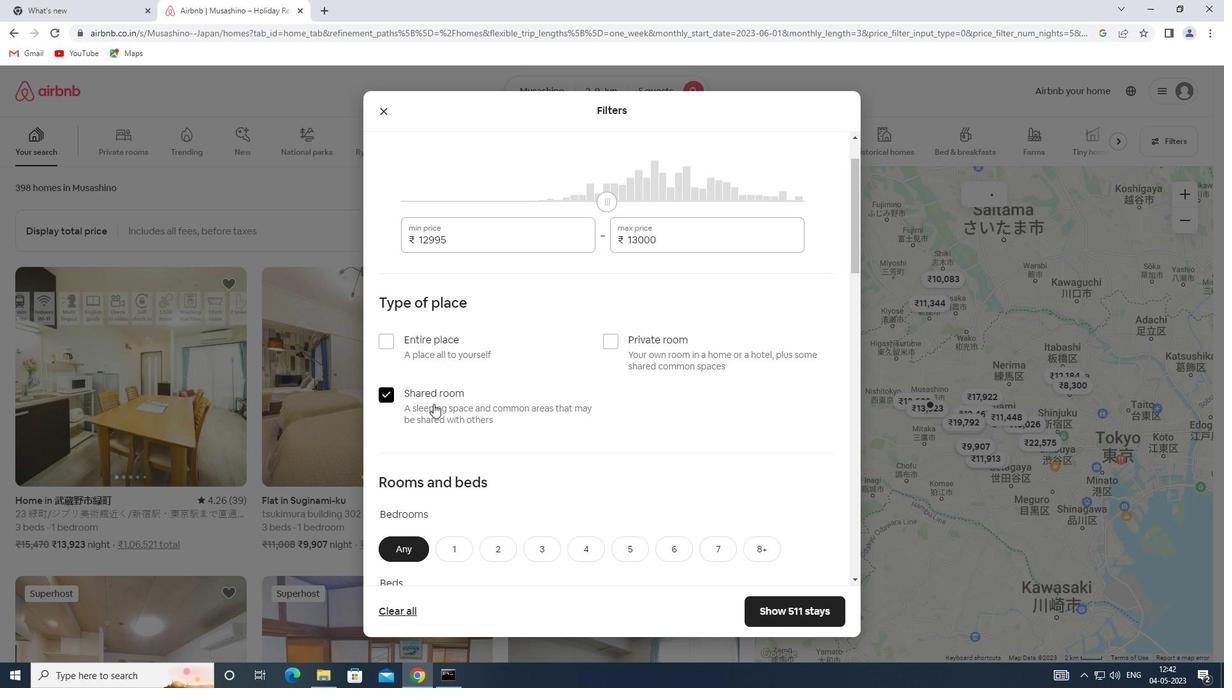 
Action: Mouse scrolled (433, 403) with delta (0, 0)
Screenshot: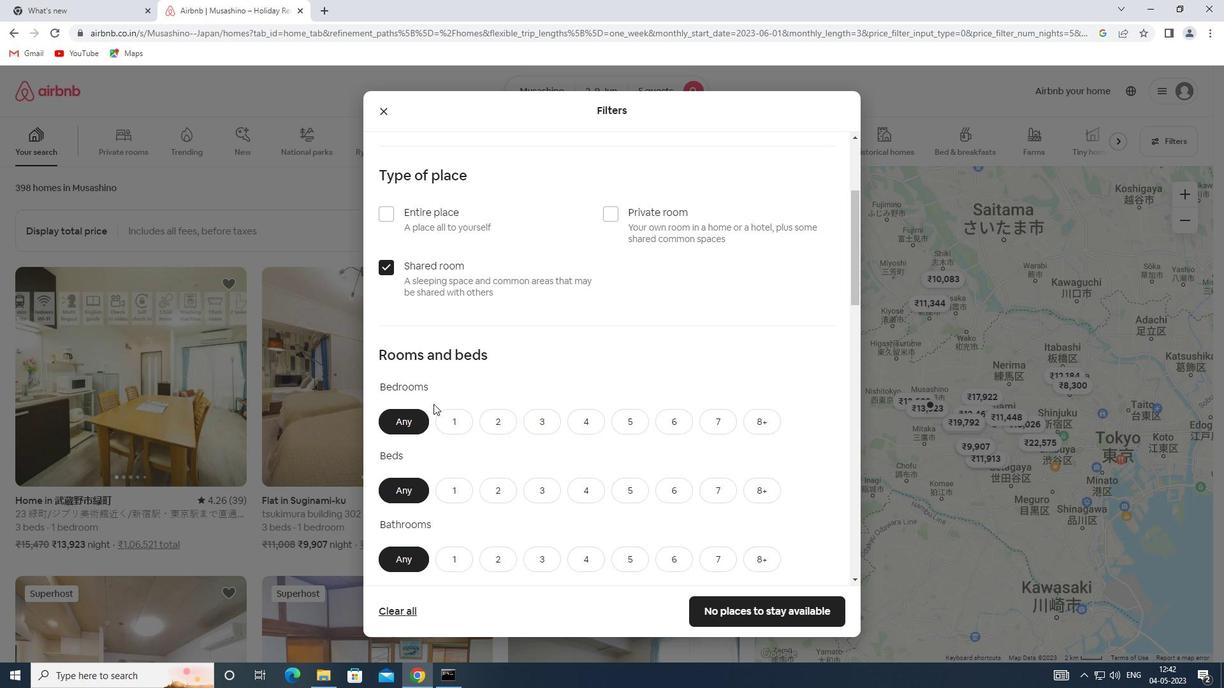 
Action: Mouse scrolled (433, 403) with delta (0, 0)
Screenshot: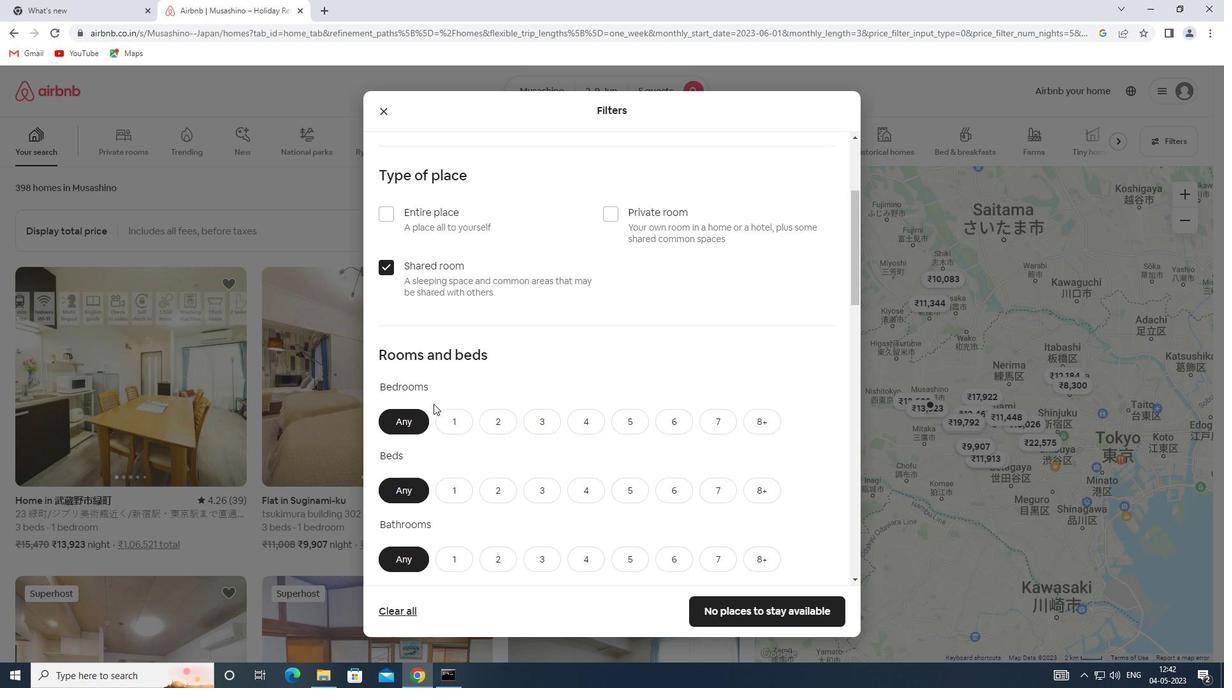 
Action: Mouse moved to (489, 288)
Screenshot: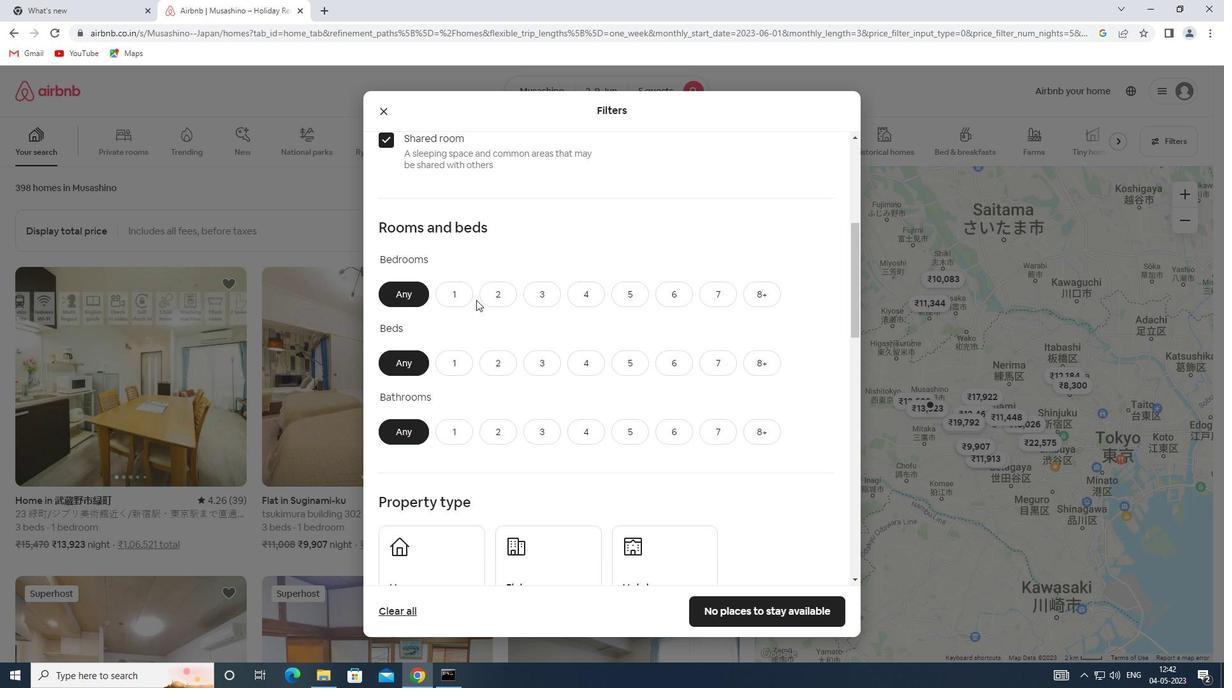 
Action: Mouse pressed left at (489, 288)
Screenshot: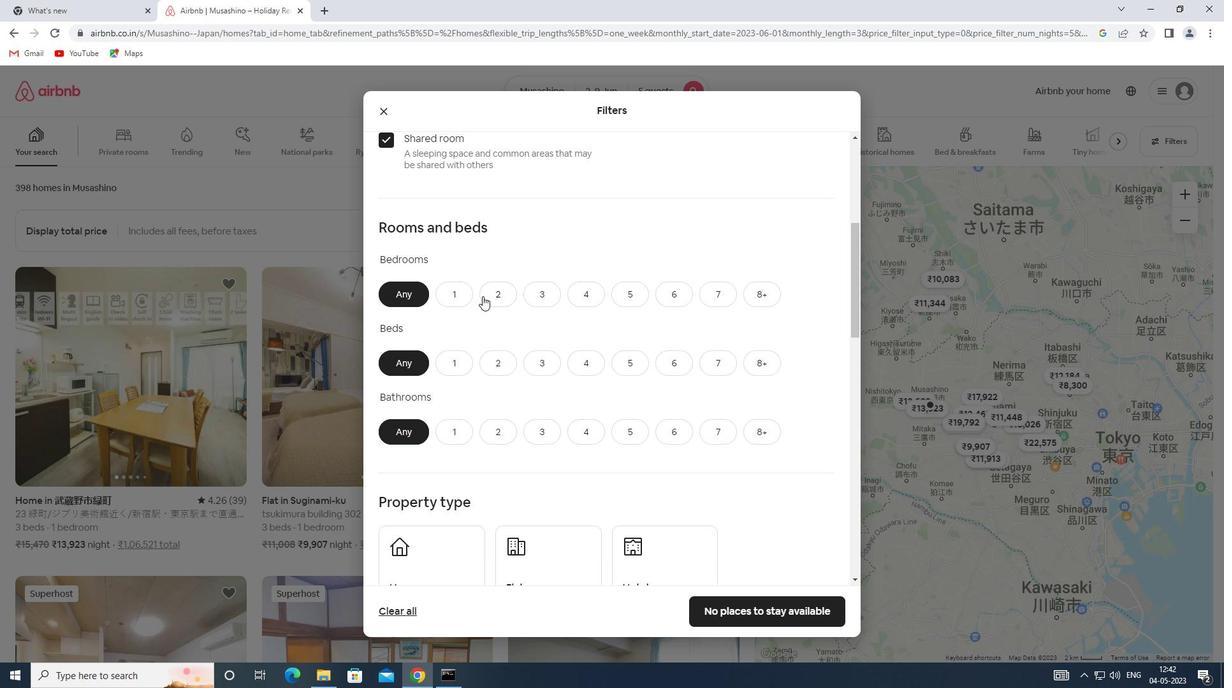 
Action: Mouse moved to (630, 370)
Screenshot: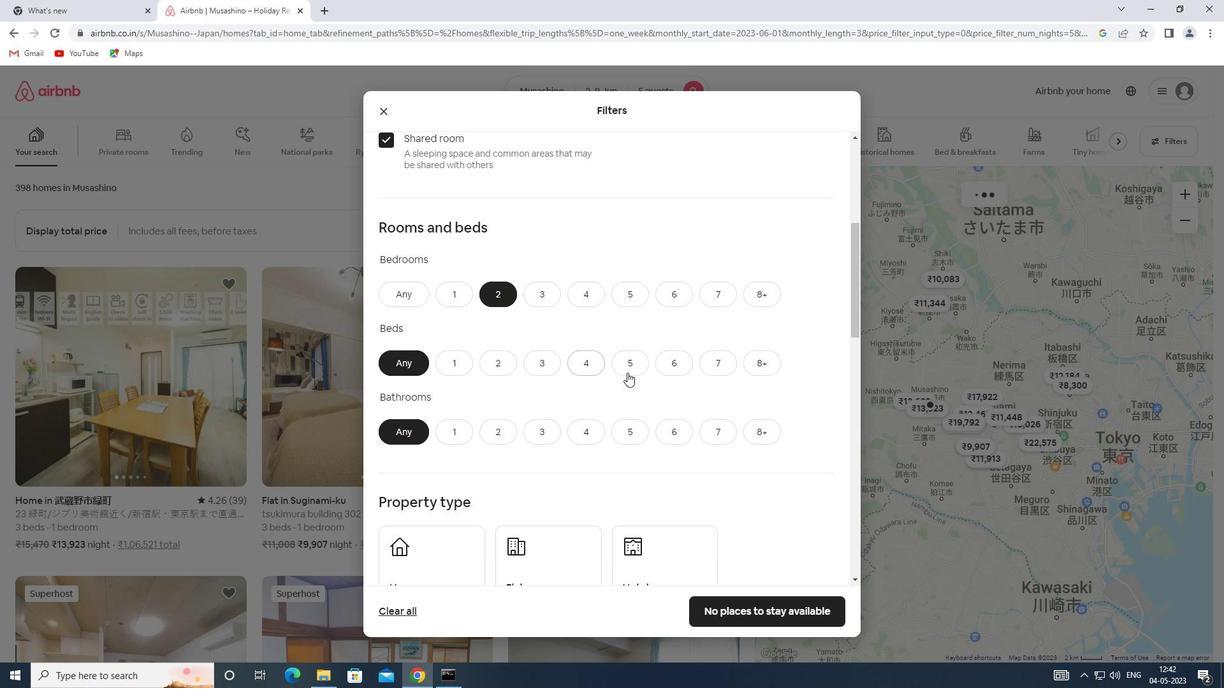 
Action: Mouse pressed left at (630, 370)
Screenshot: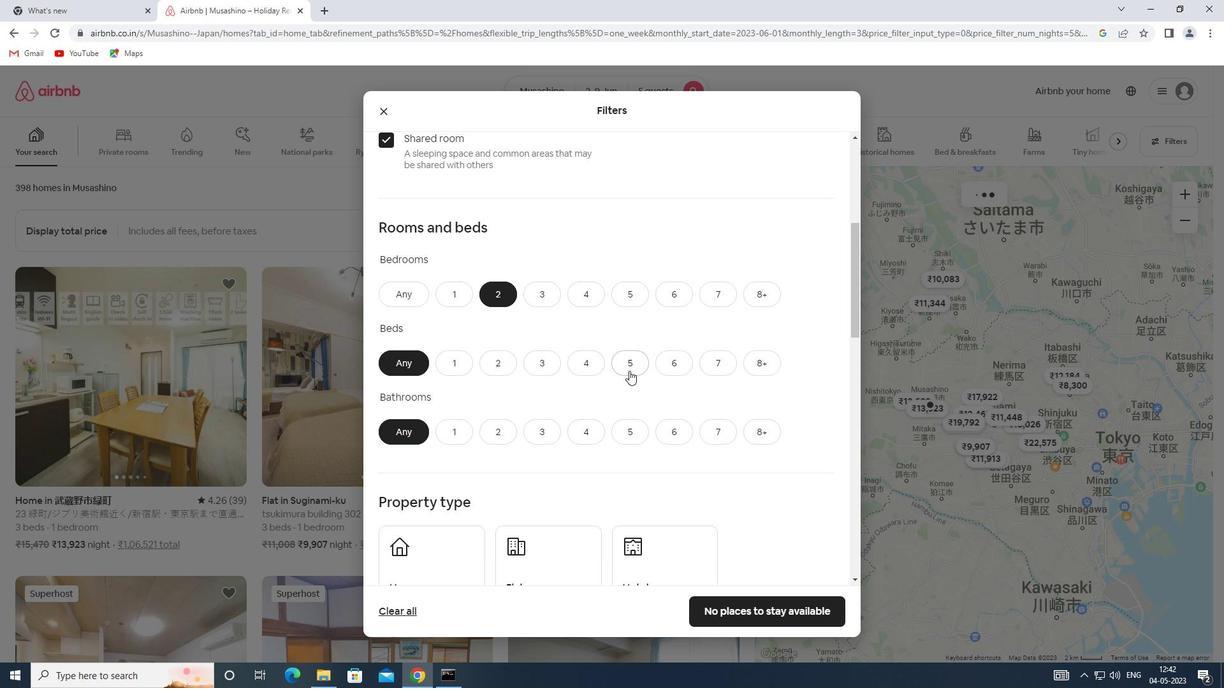 
Action: Mouse moved to (496, 430)
Screenshot: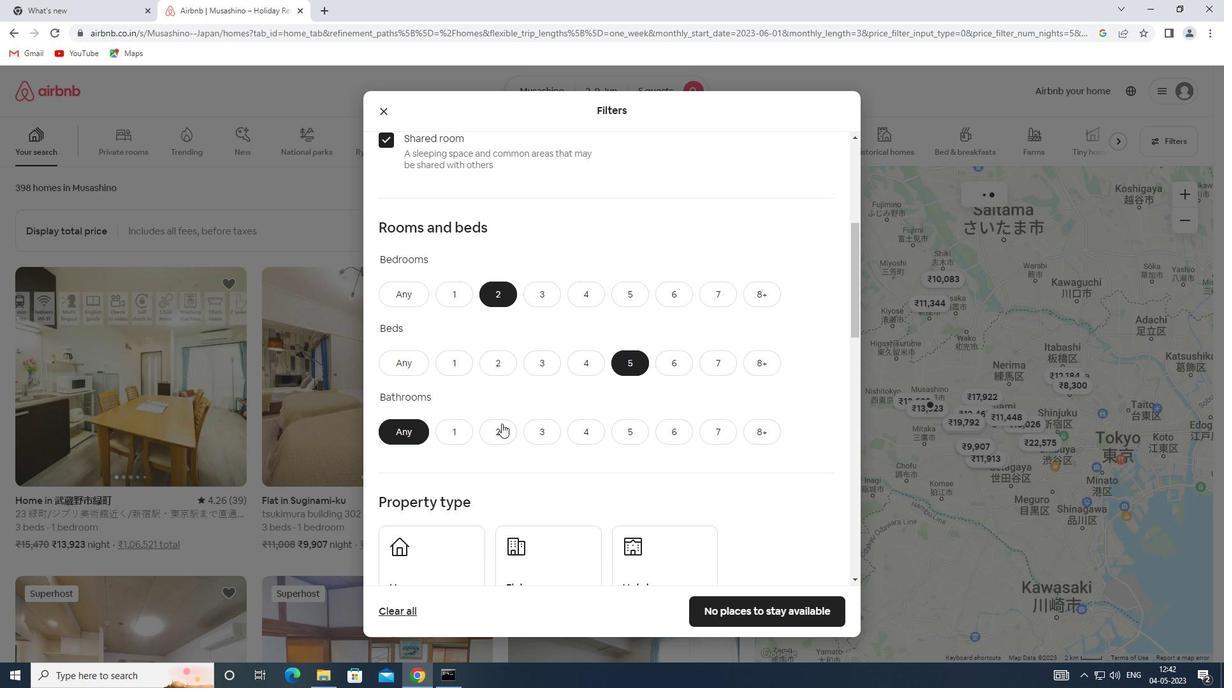 
Action: Mouse pressed left at (496, 430)
Screenshot: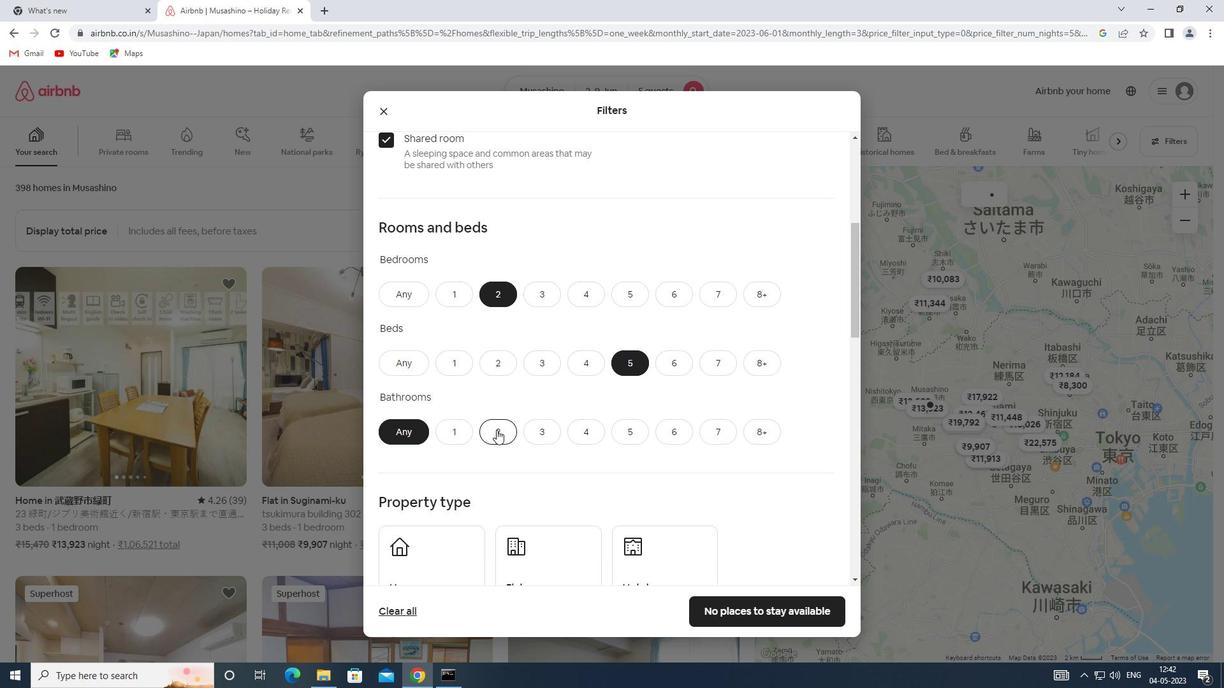 
Action: Mouse scrolled (496, 429) with delta (0, 0)
Screenshot: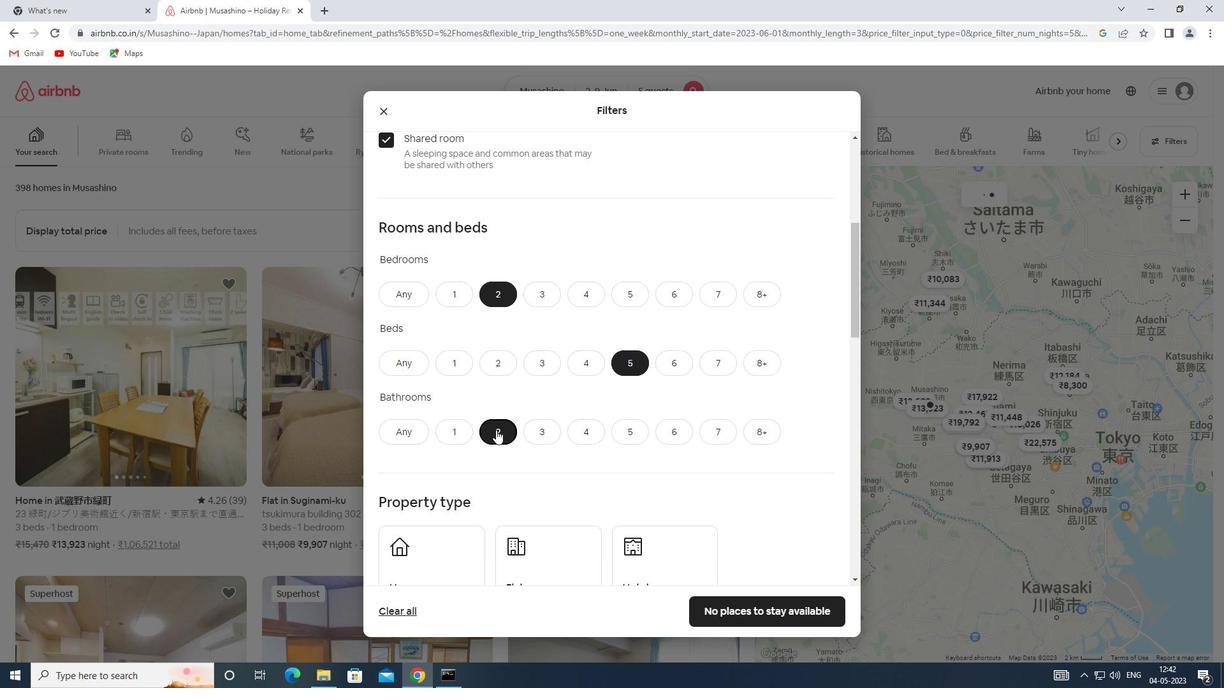 
Action: Mouse scrolled (496, 429) with delta (0, 0)
Screenshot: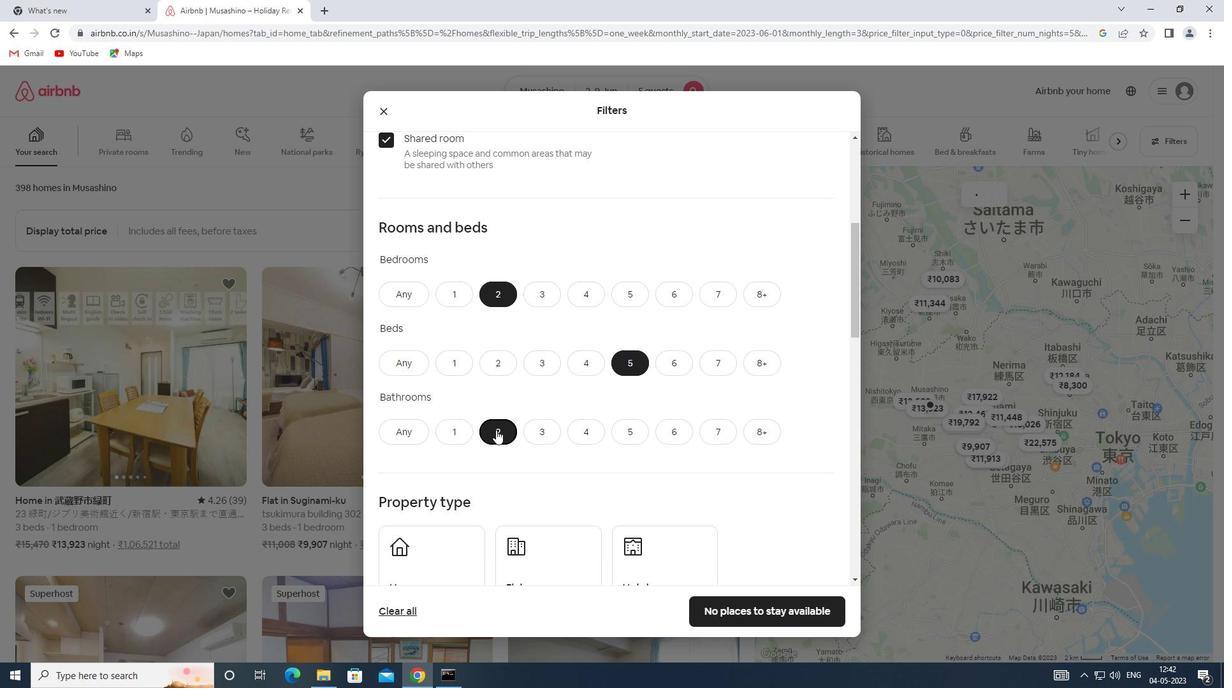 
Action: Mouse scrolled (496, 429) with delta (0, 0)
Screenshot: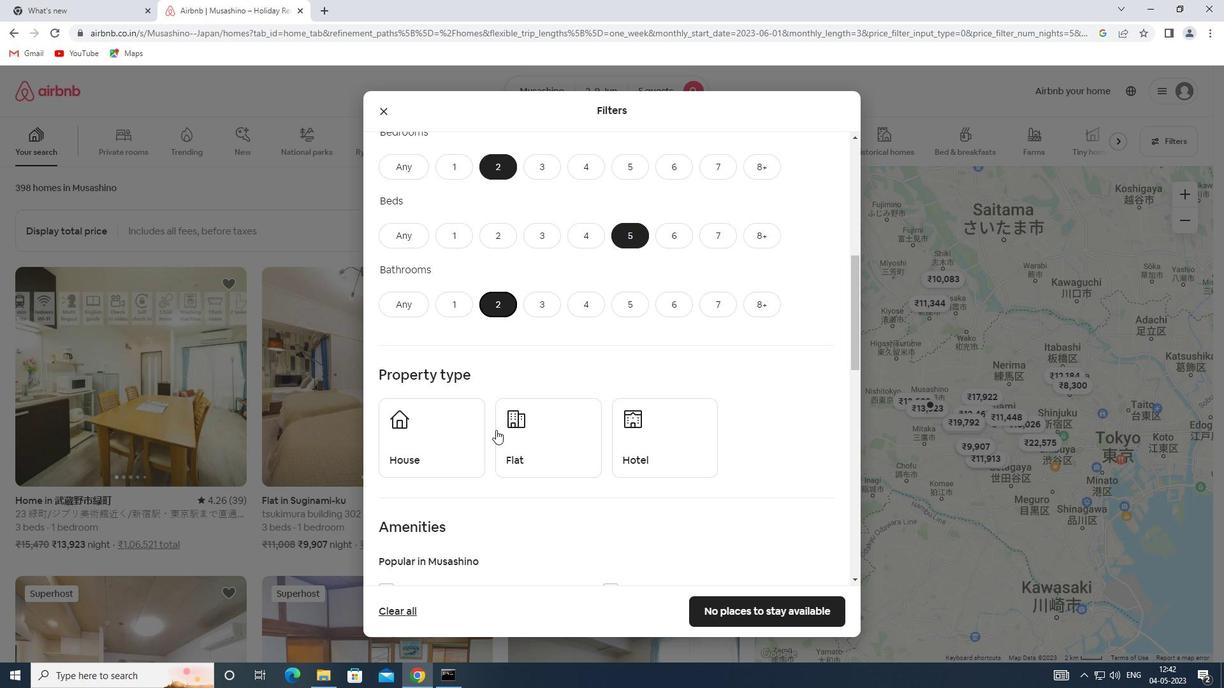 
Action: Mouse pressed left at (496, 430)
Screenshot: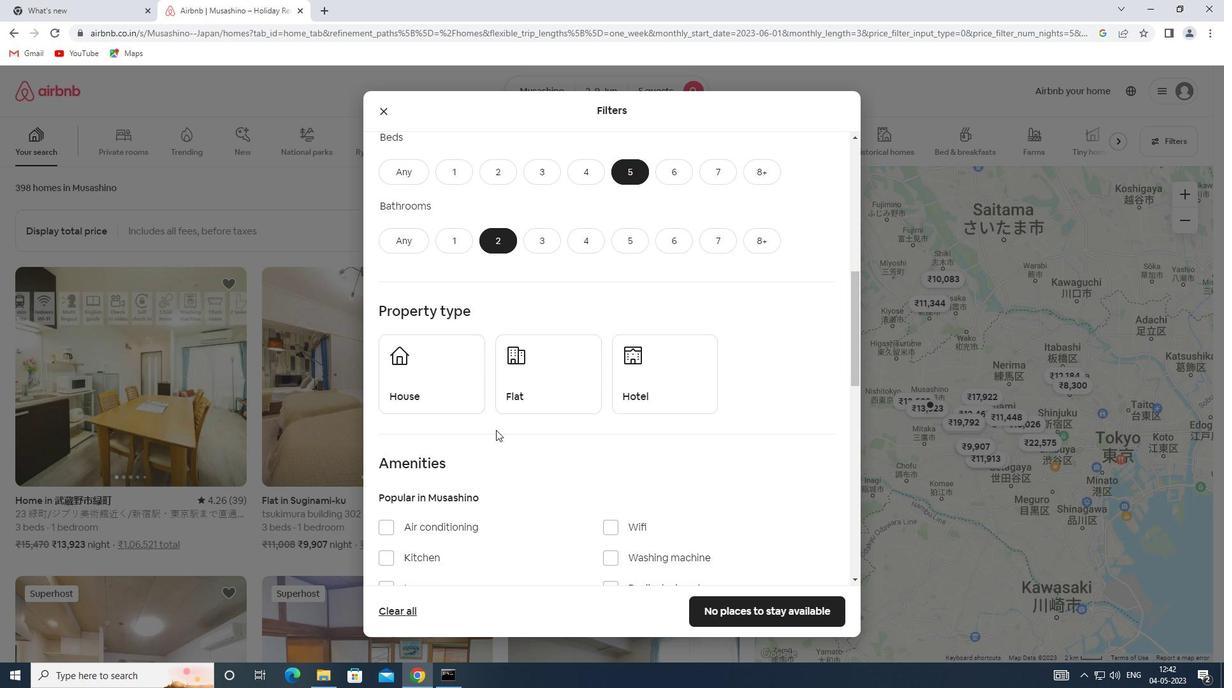 
Action: Mouse moved to (455, 409)
Screenshot: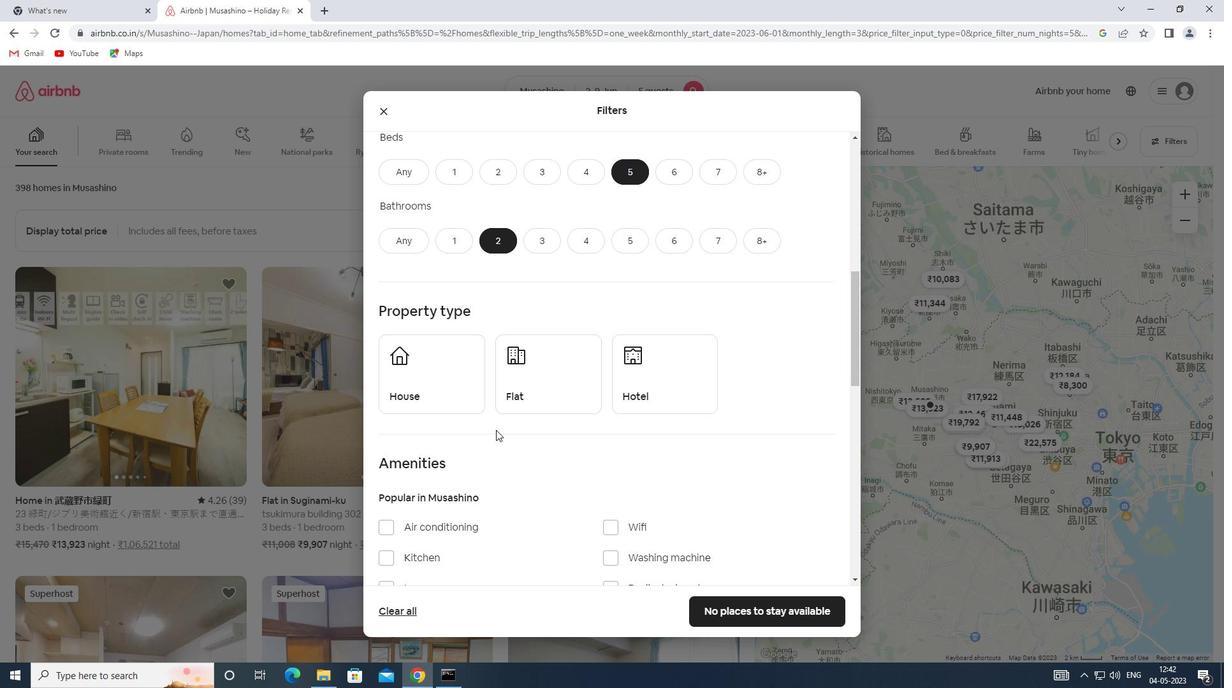 
Action: Mouse pressed left at (455, 409)
Screenshot: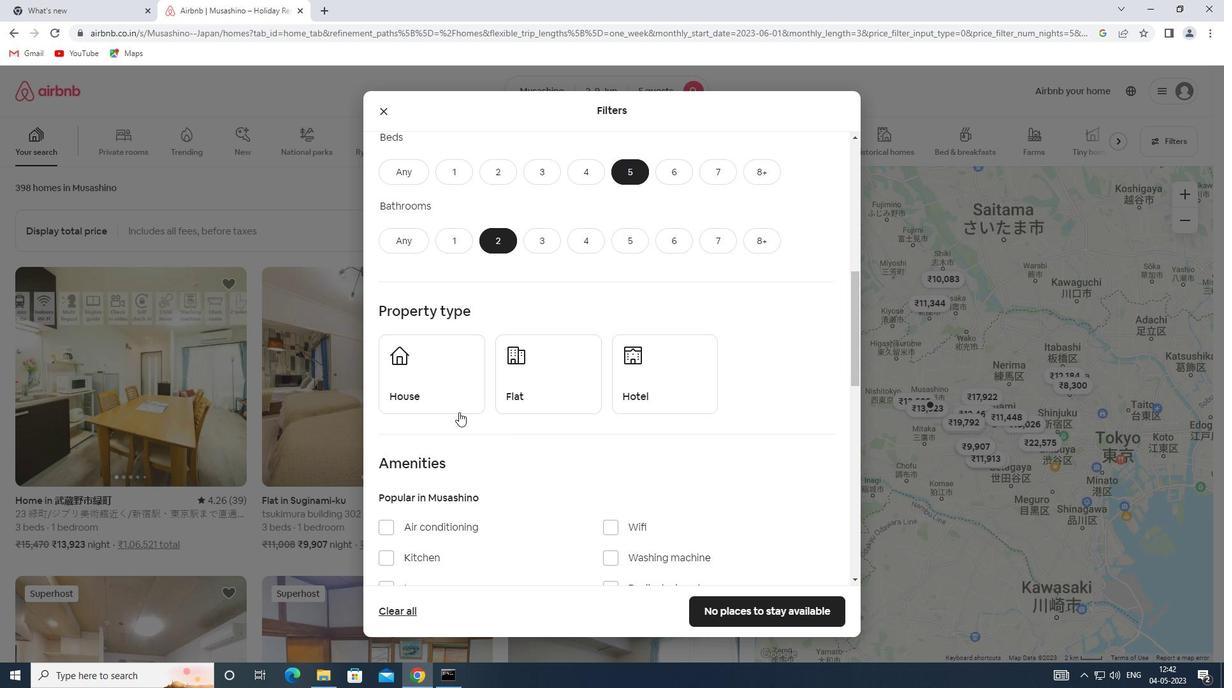
Action: Mouse moved to (514, 404)
Screenshot: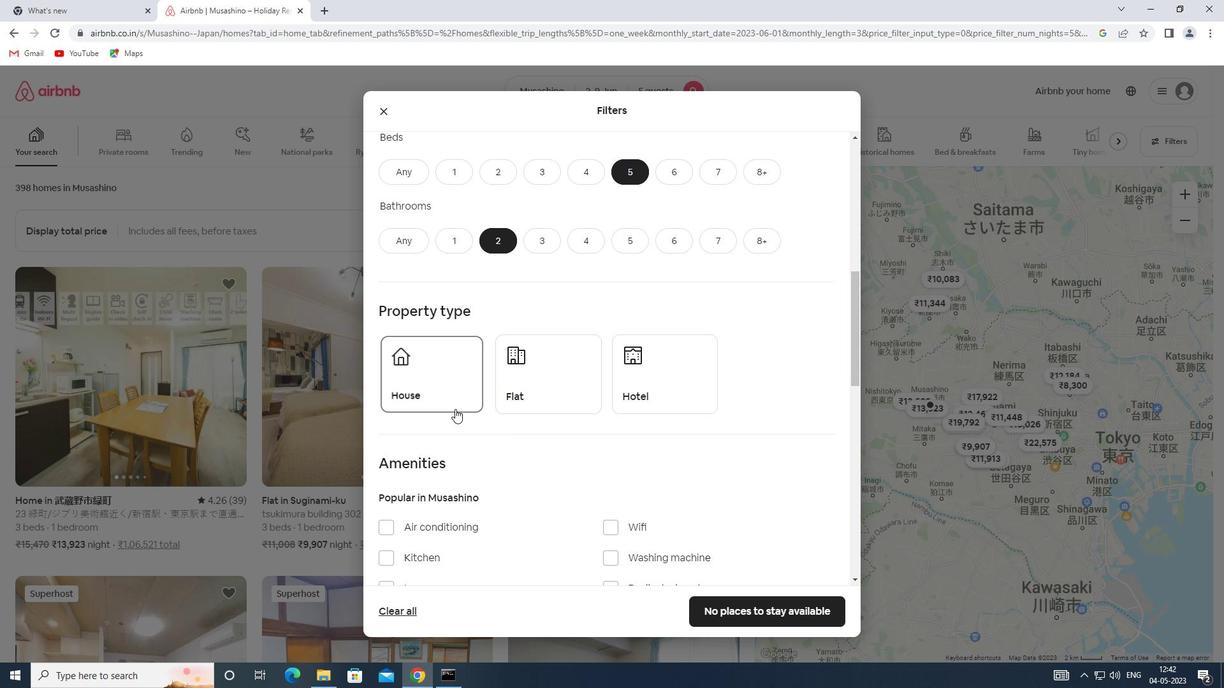 
Action: Mouse pressed left at (514, 404)
Screenshot: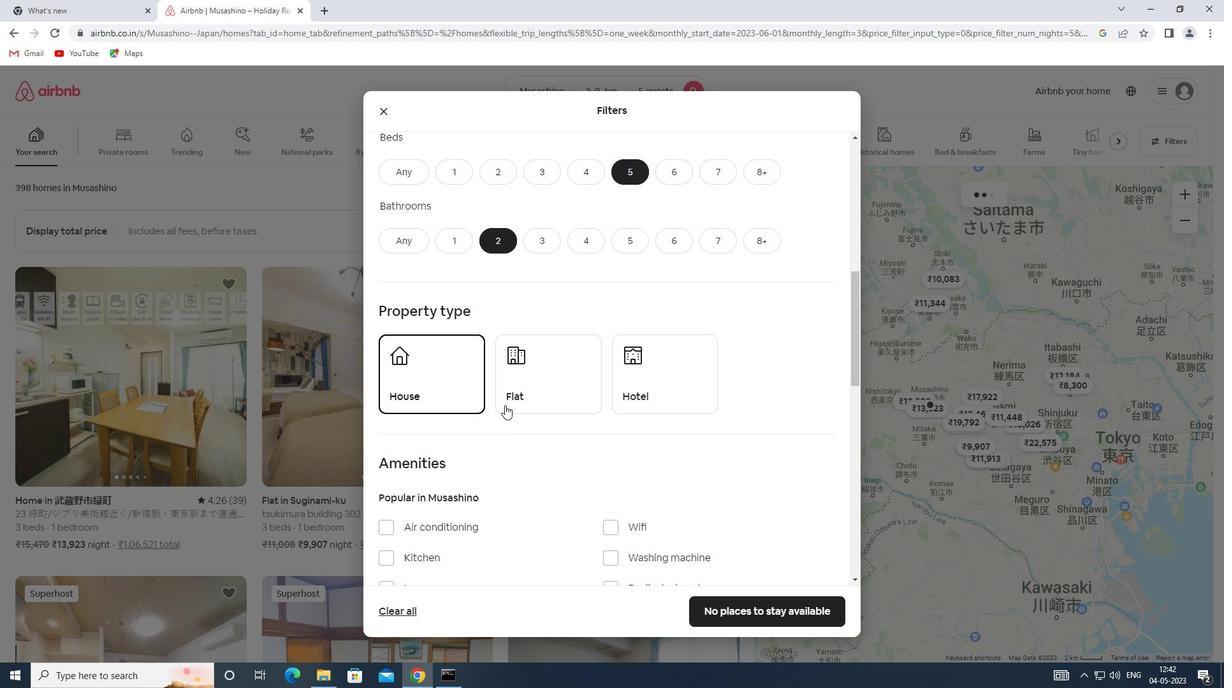 
Action: Mouse moved to (519, 403)
Screenshot: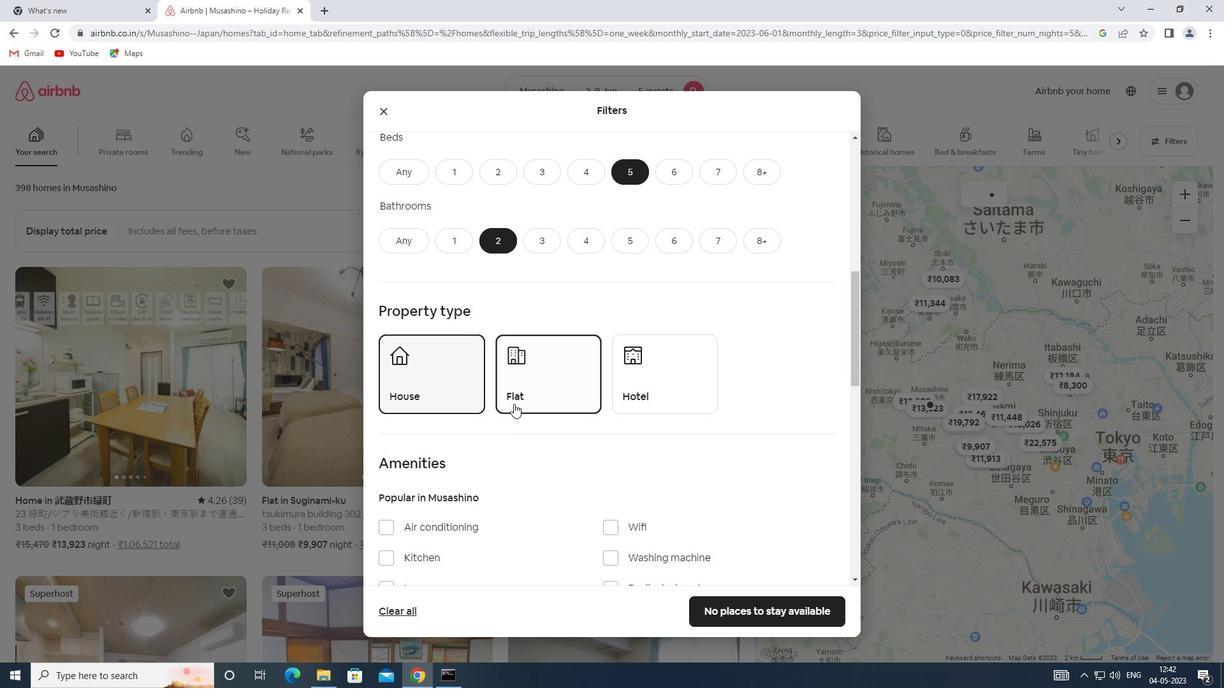 
Action: Mouse scrolled (519, 402) with delta (0, 0)
Screenshot: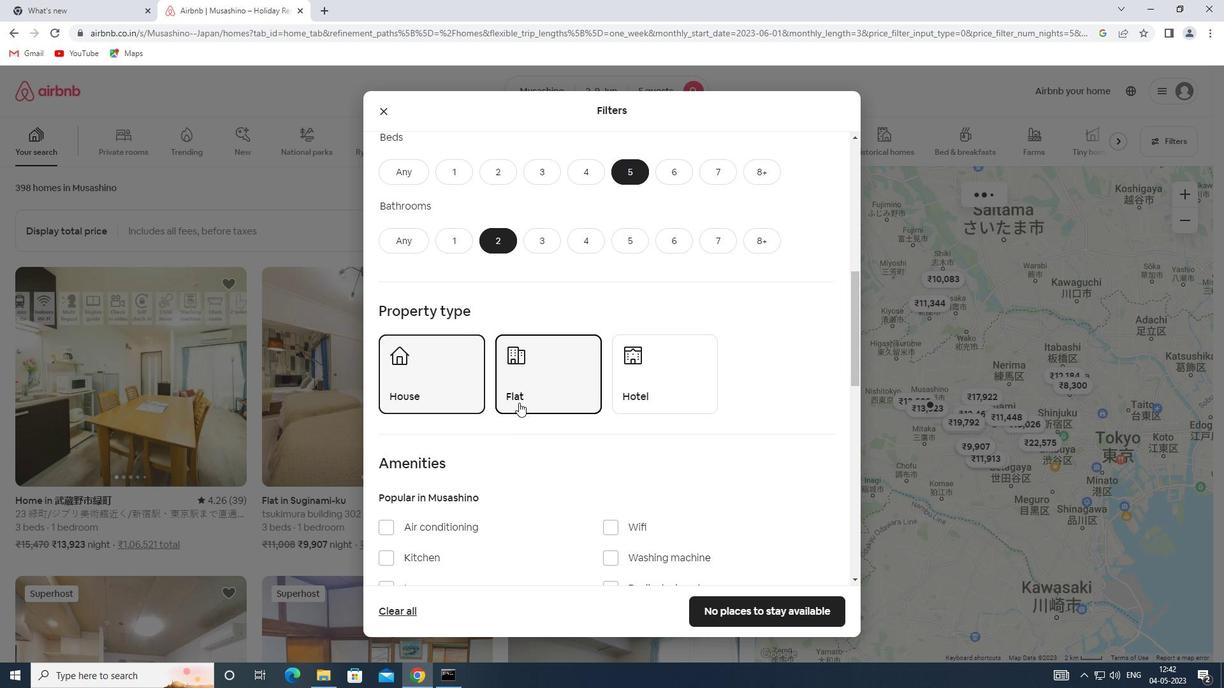 
Action: Mouse scrolled (519, 402) with delta (0, 0)
Screenshot: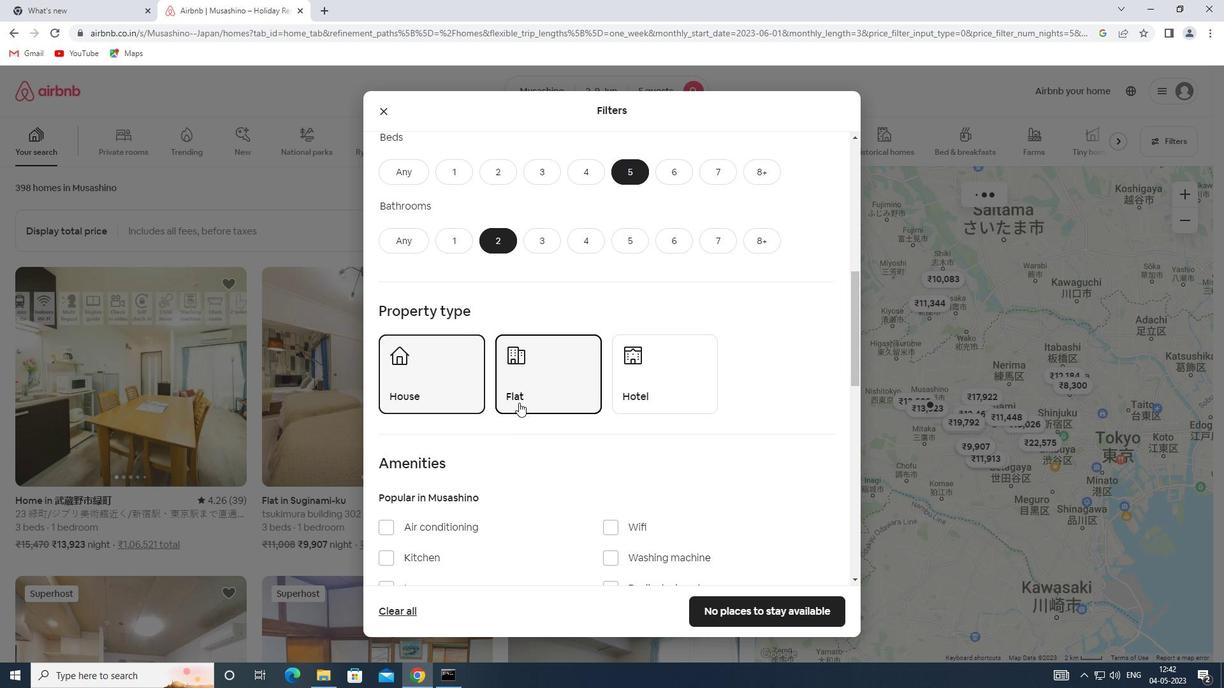 
Action: Mouse scrolled (519, 402) with delta (0, 0)
Screenshot: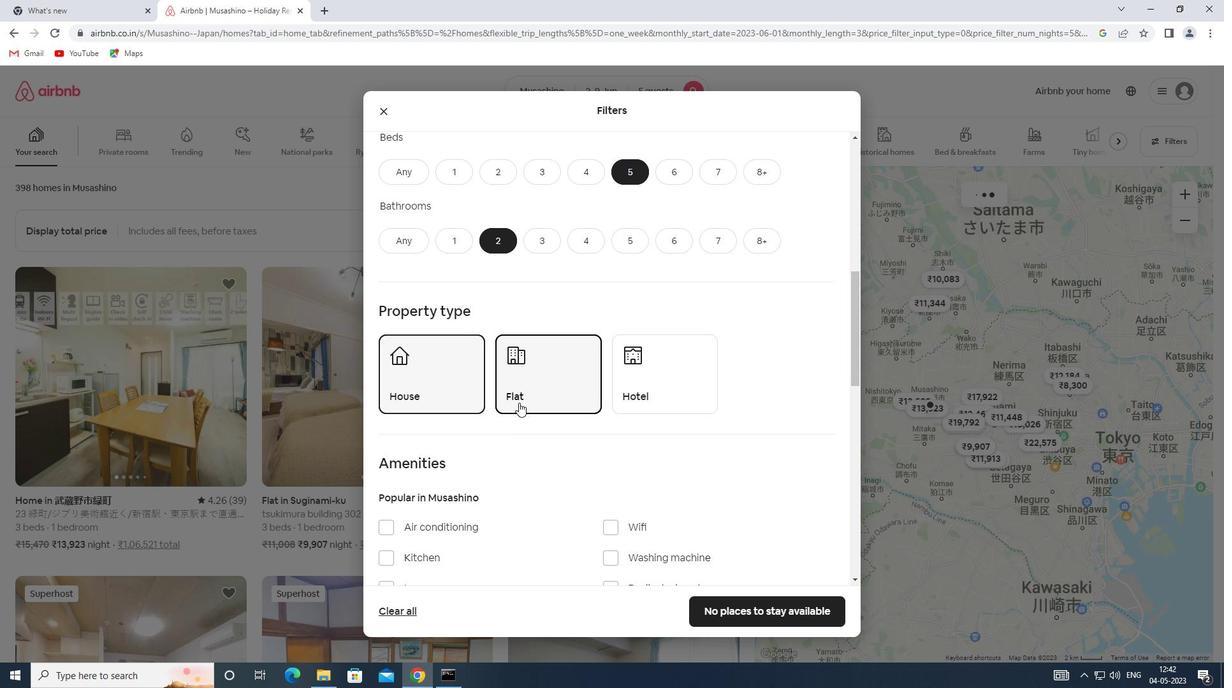 
Action: Mouse scrolled (519, 402) with delta (0, 0)
Screenshot: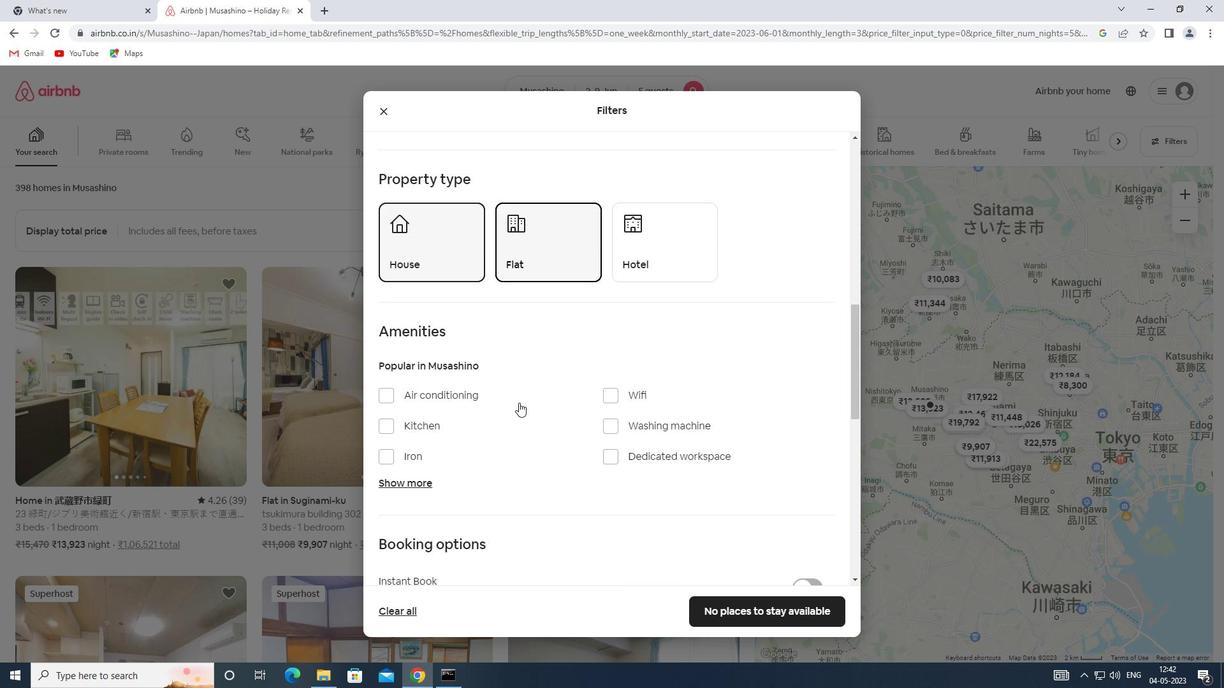
Action: Mouse scrolled (519, 402) with delta (0, 0)
Screenshot: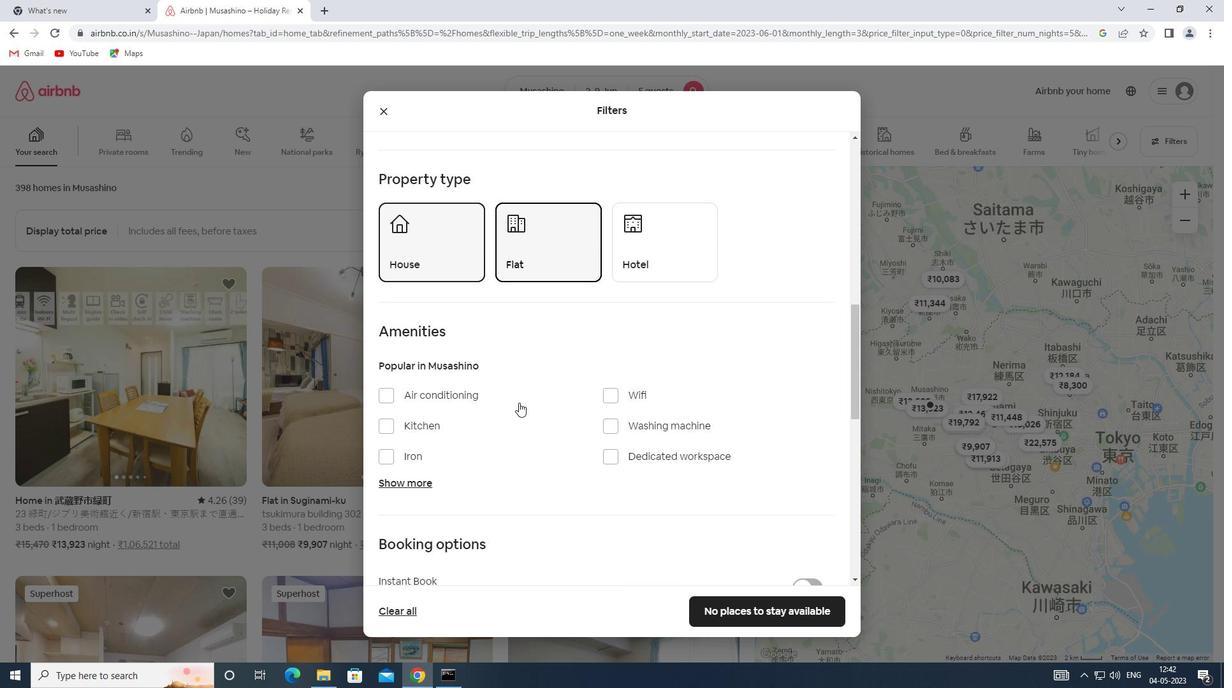 
Action: Mouse moved to (803, 439)
Screenshot: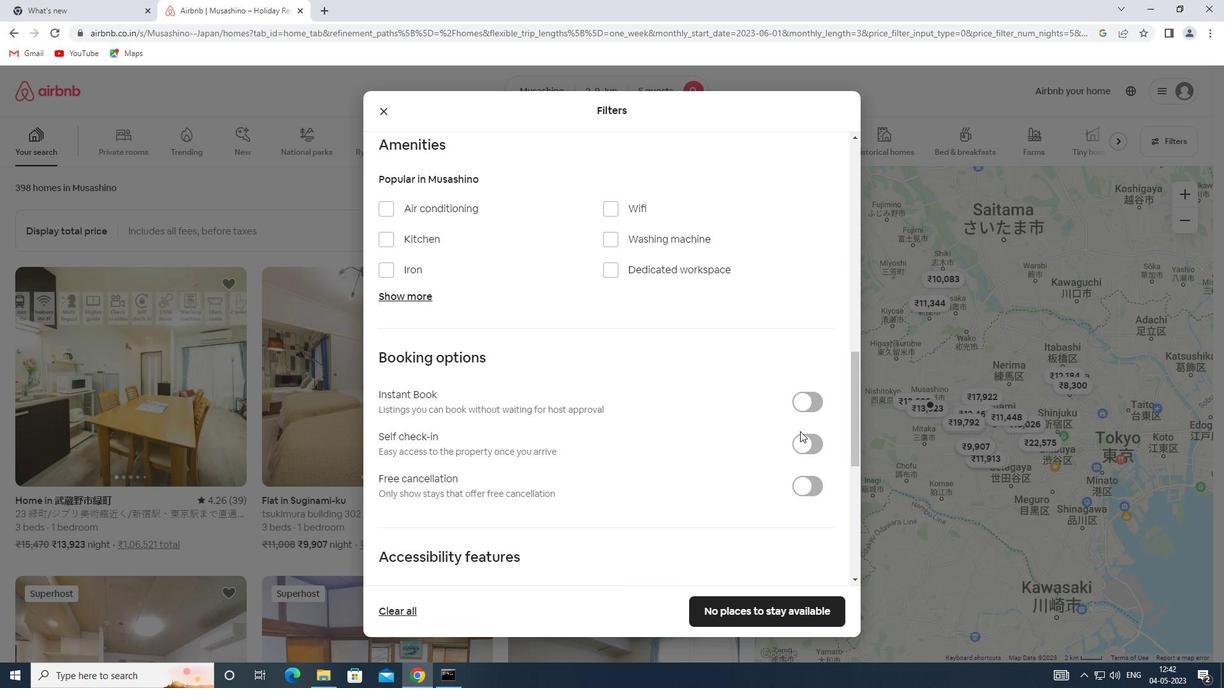 
Action: Mouse pressed left at (803, 439)
Screenshot: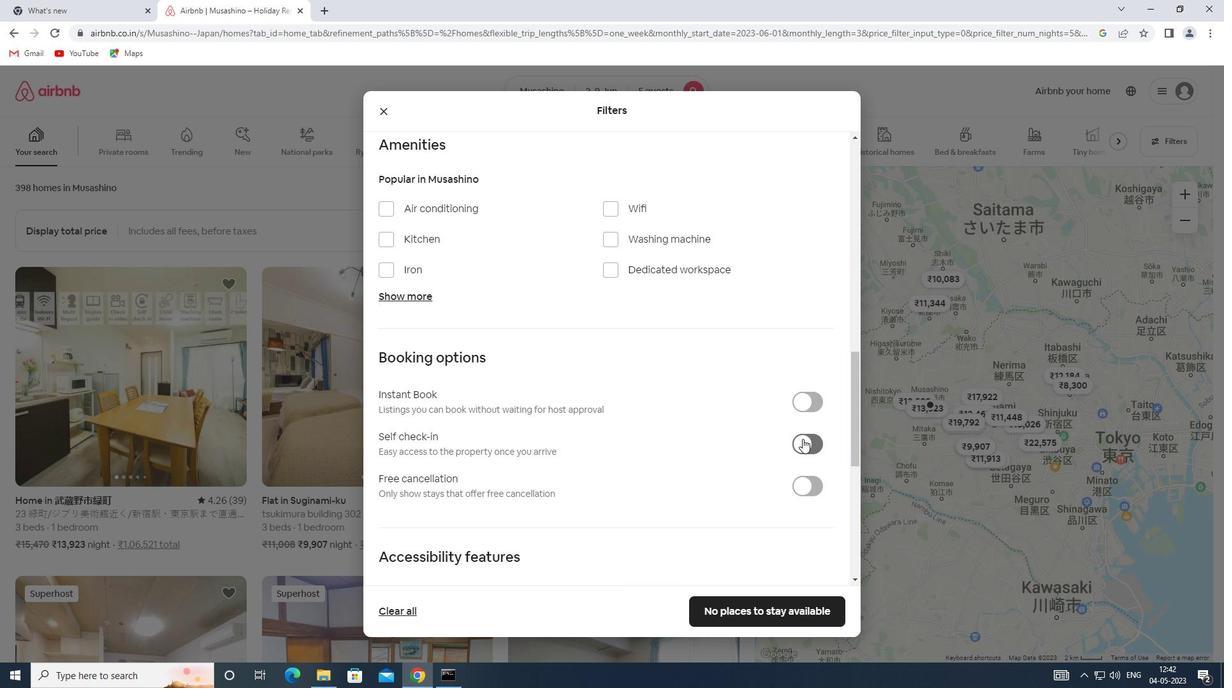 
Action: Mouse moved to (454, 449)
Screenshot: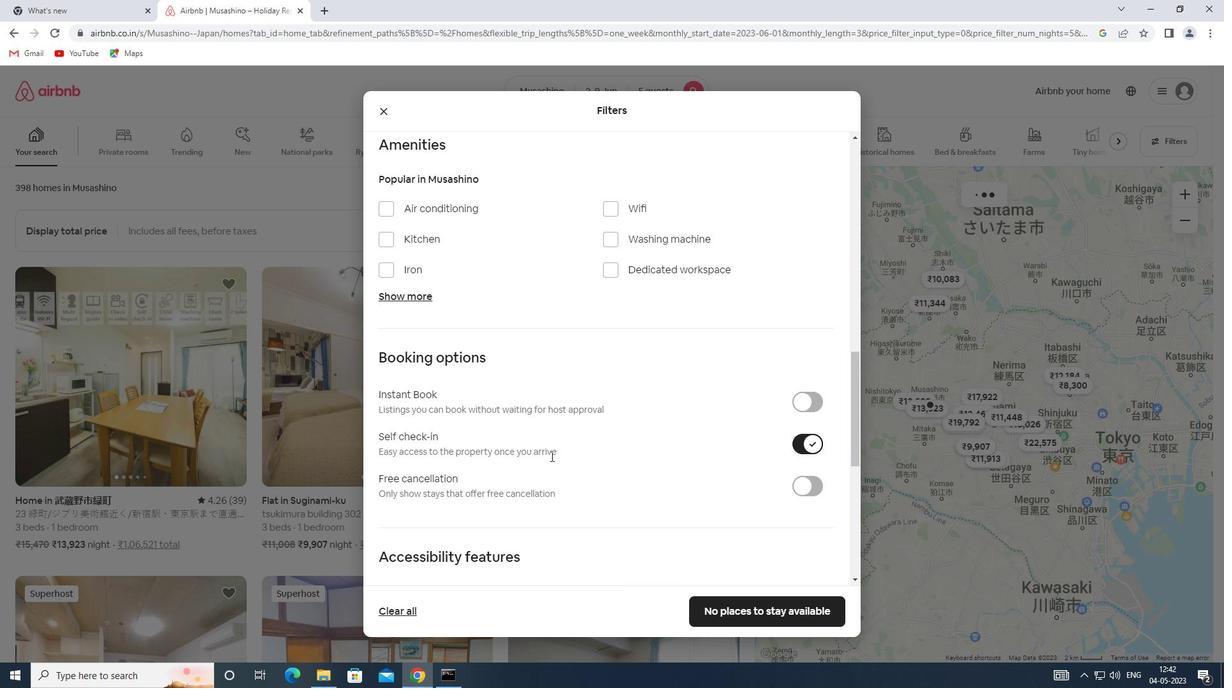 
Action: Mouse scrolled (454, 448) with delta (0, 0)
Screenshot: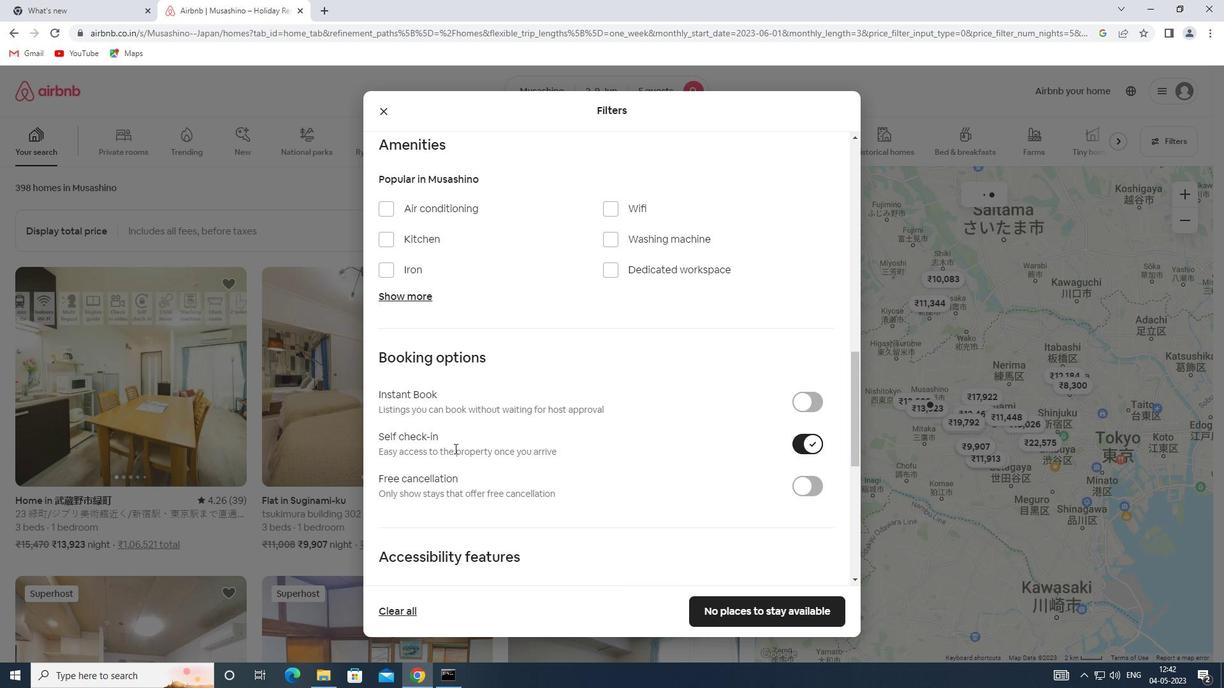 
Action: Mouse scrolled (454, 448) with delta (0, 0)
Screenshot: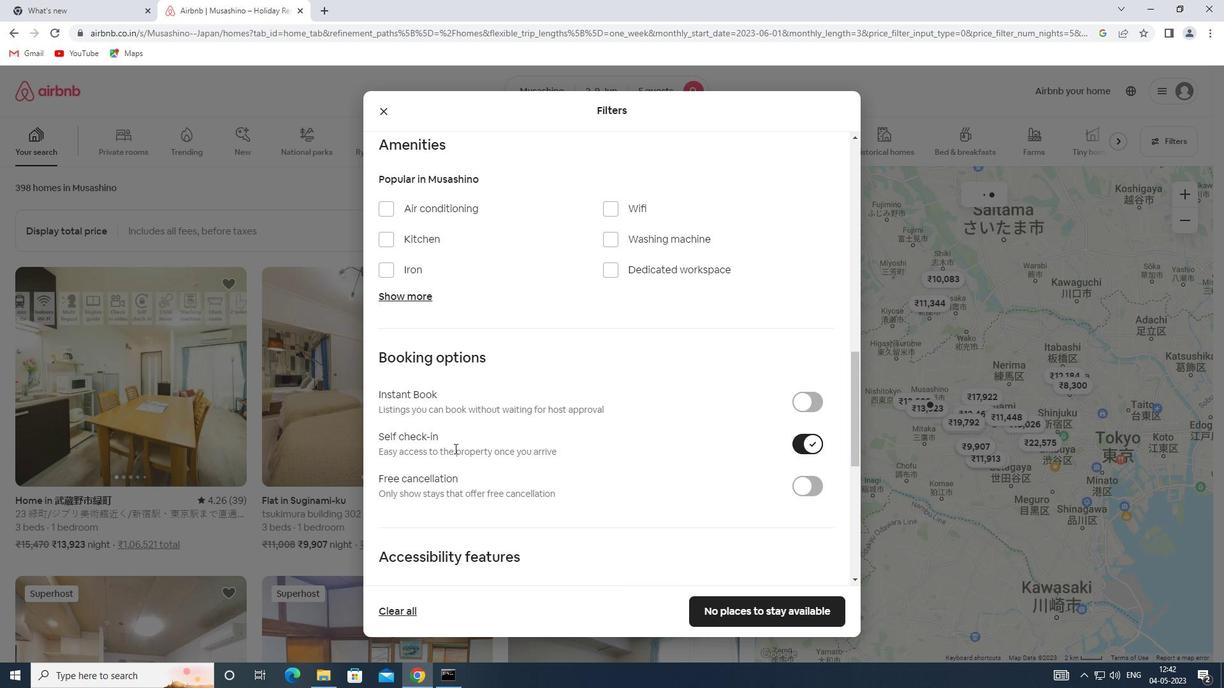 
Action: Mouse scrolled (454, 448) with delta (0, 0)
Screenshot: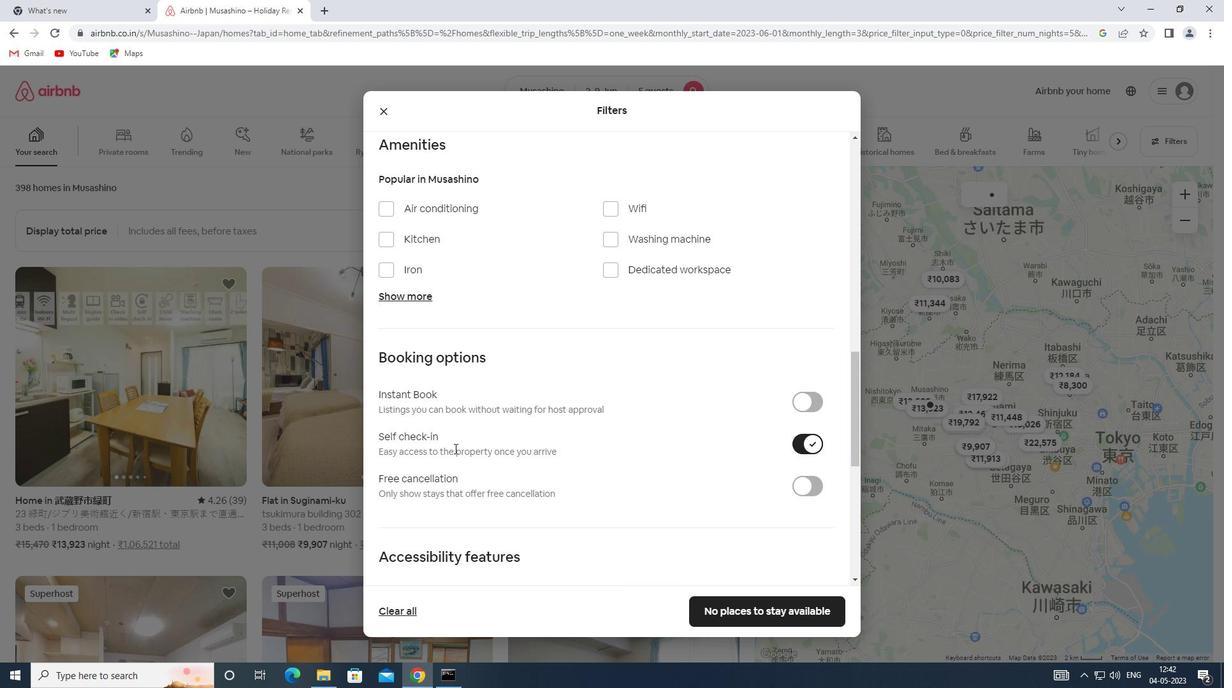 
Action: Mouse scrolled (454, 448) with delta (0, 0)
Screenshot: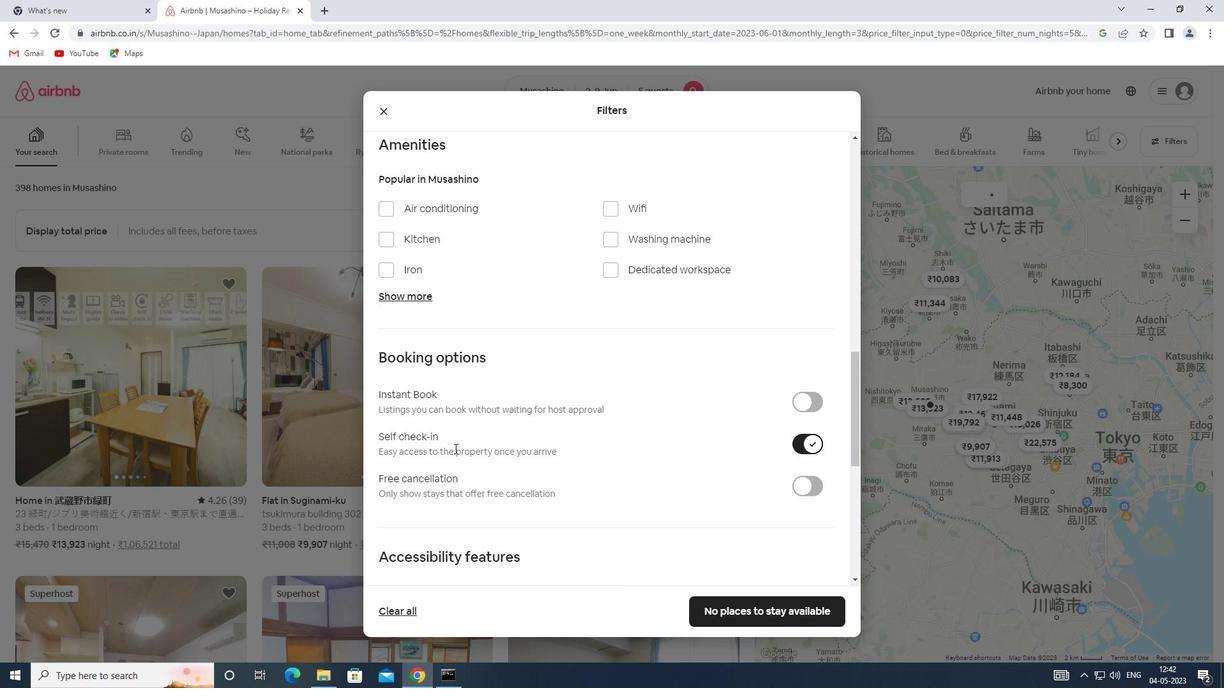 
Action: Mouse scrolled (454, 448) with delta (0, 0)
Screenshot: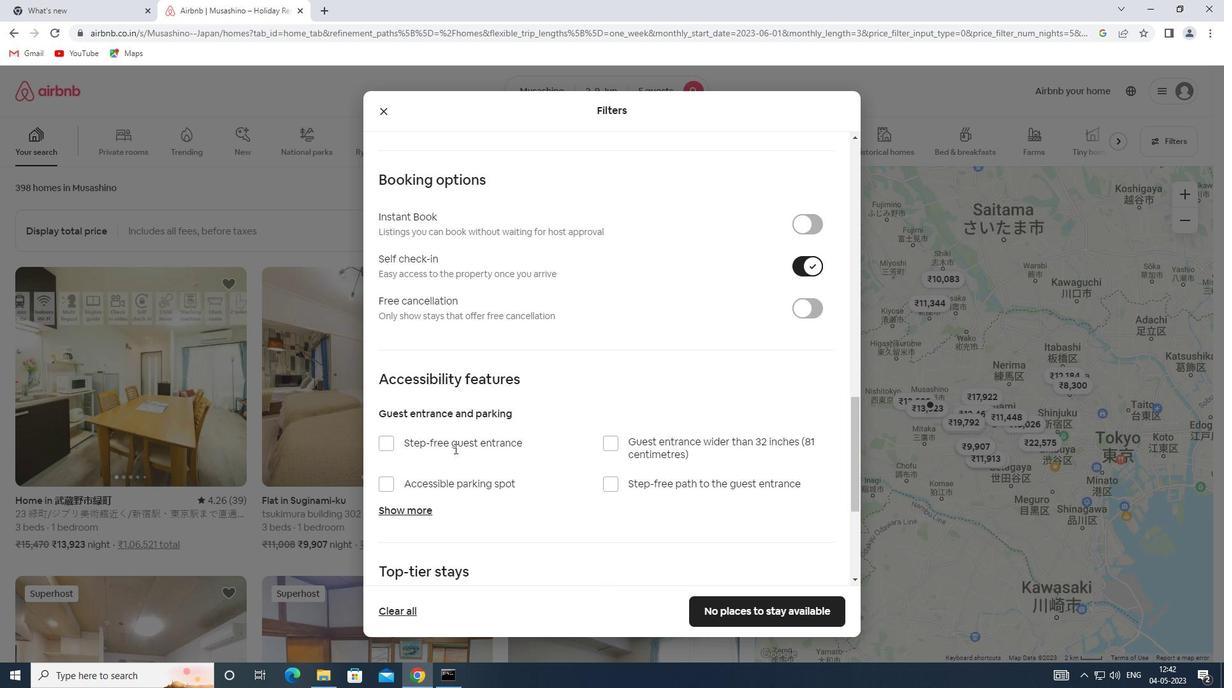 
Action: Mouse scrolled (454, 448) with delta (0, 0)
Screenshot: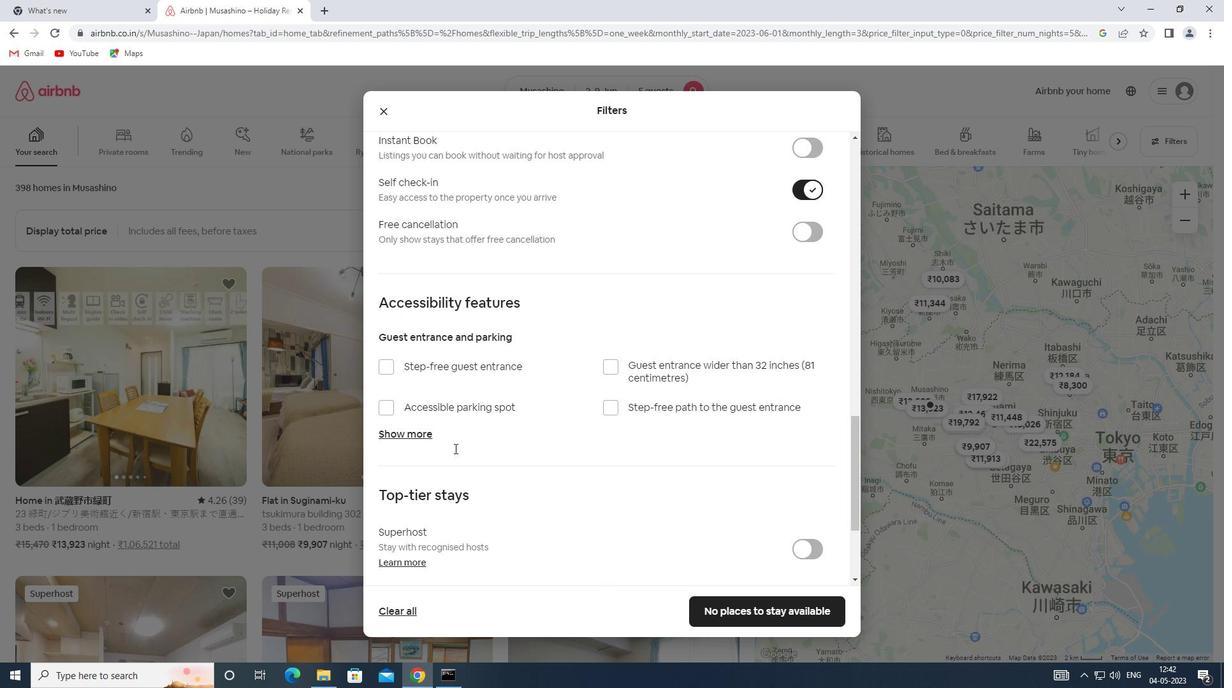 
Action: Mouse scrolled (454, 448) with delta (0, 0)
Screenshot: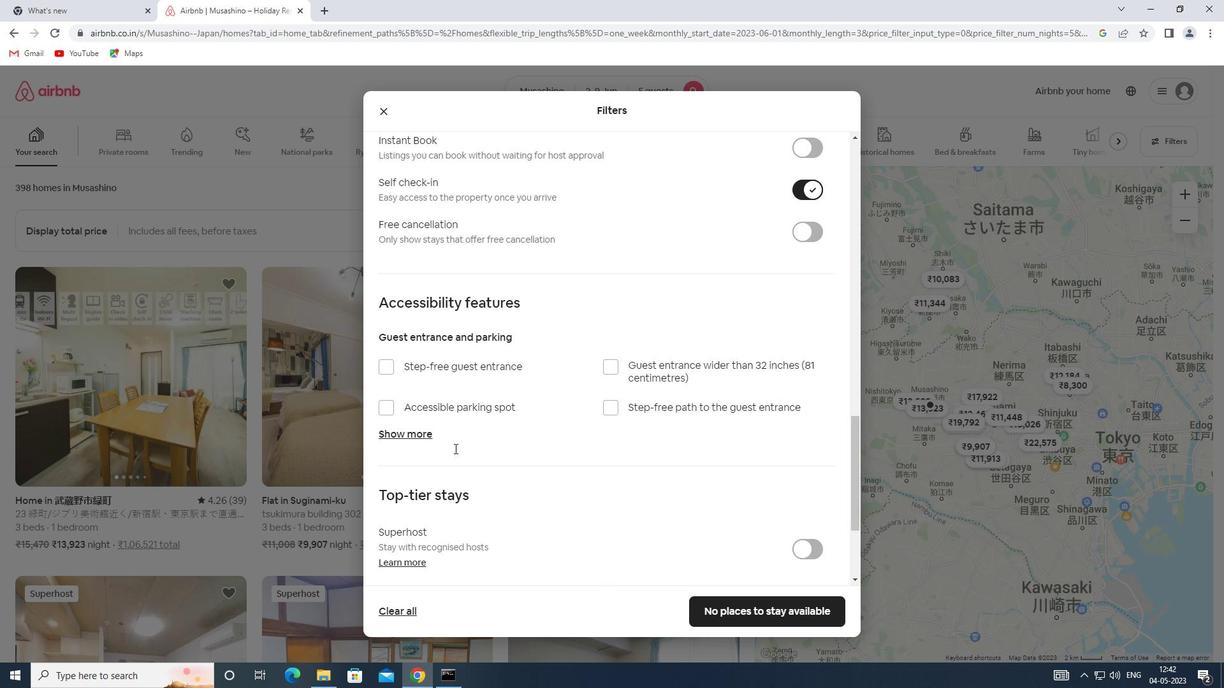 
Action: Mouse scrolled (454, 448) with delta (0, 0)
Screenshot: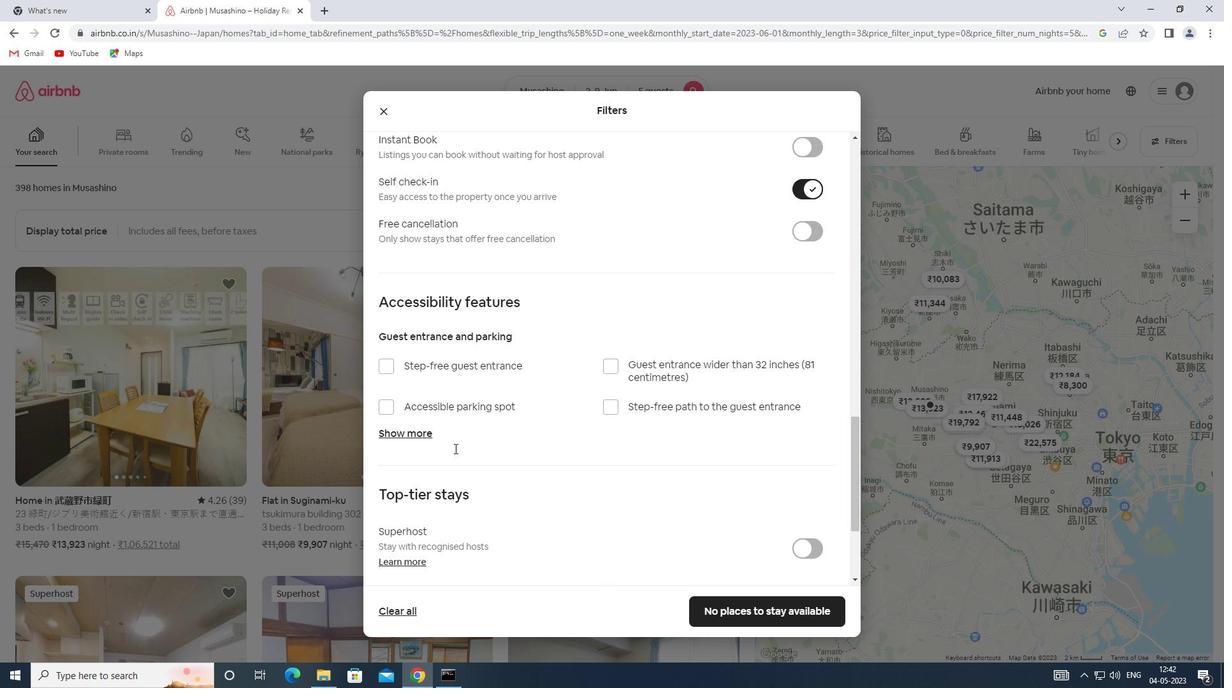 
Action: Mouse moved to (414, 493)
Screenshot: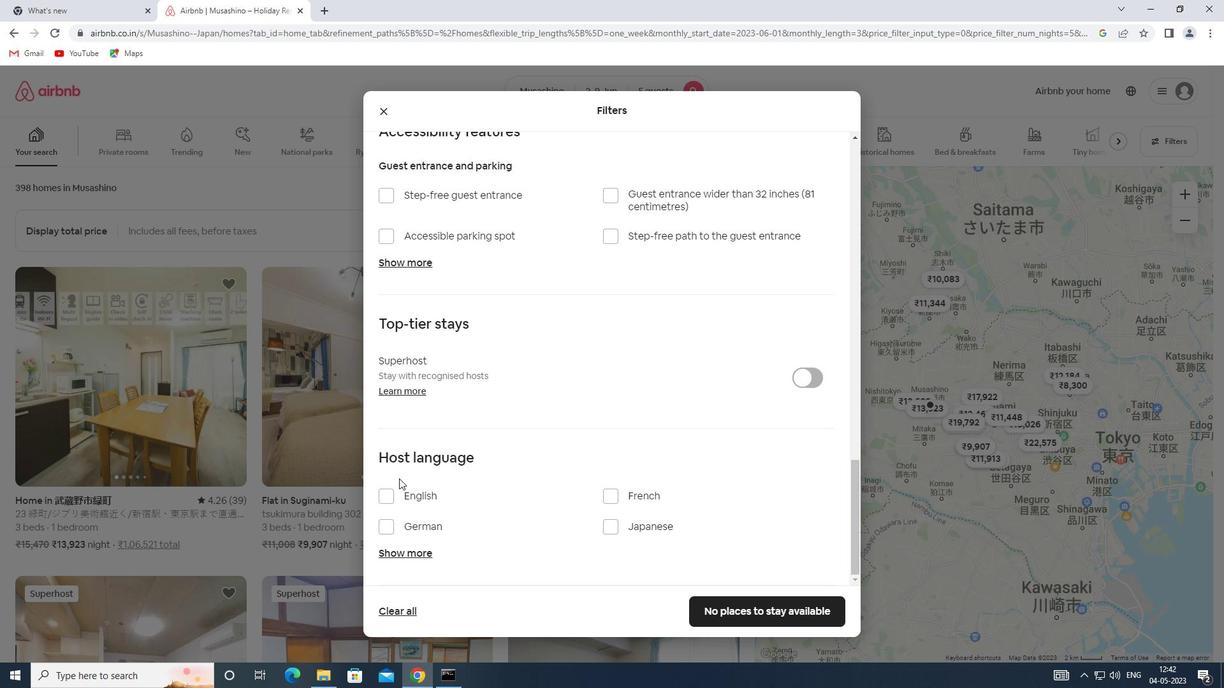 
Action: Mouse pressed left at (414, 493)
Screenshot: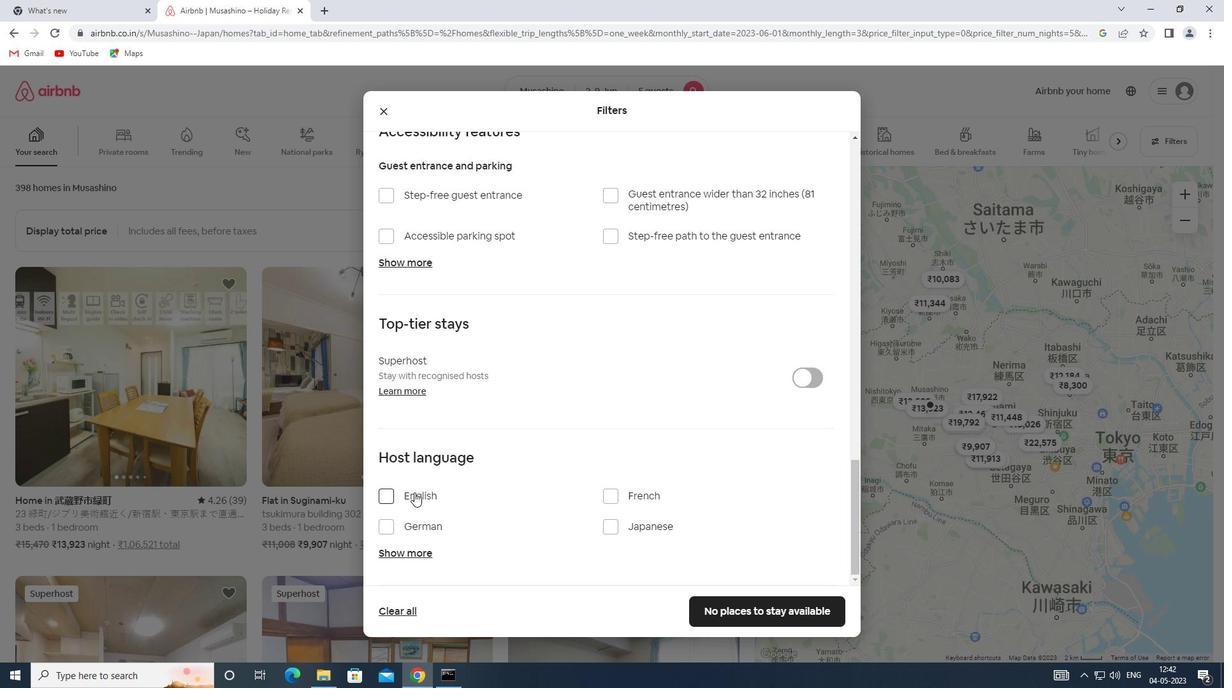 
Action: Mouse moved to (782, 604)
Screenshot: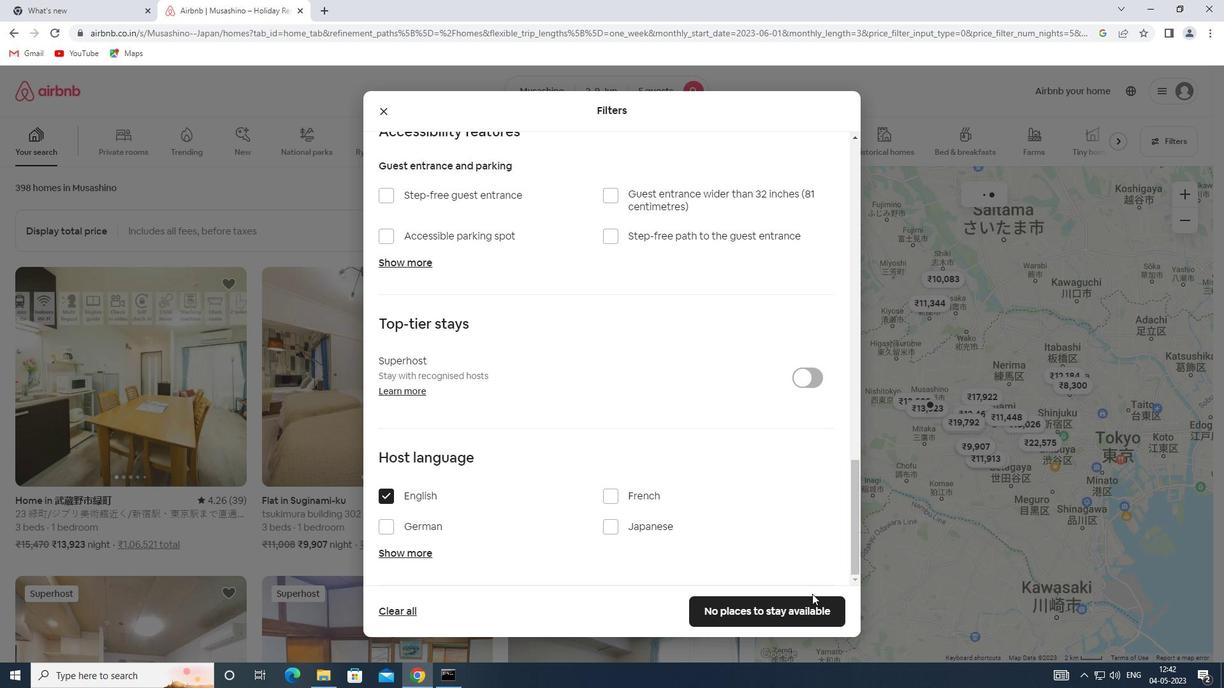 
Action: Mouse pressed left at (782, 604)
Screenshot: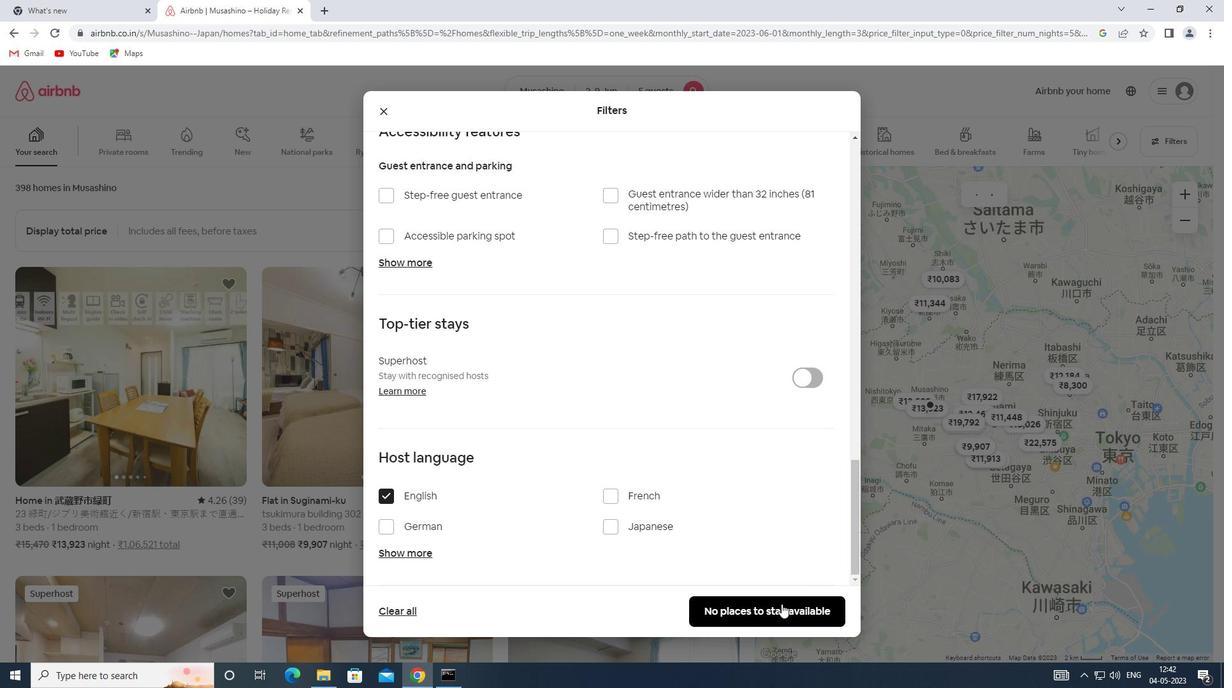 
Action: Mouse moved to (782, 604)
Screenshot: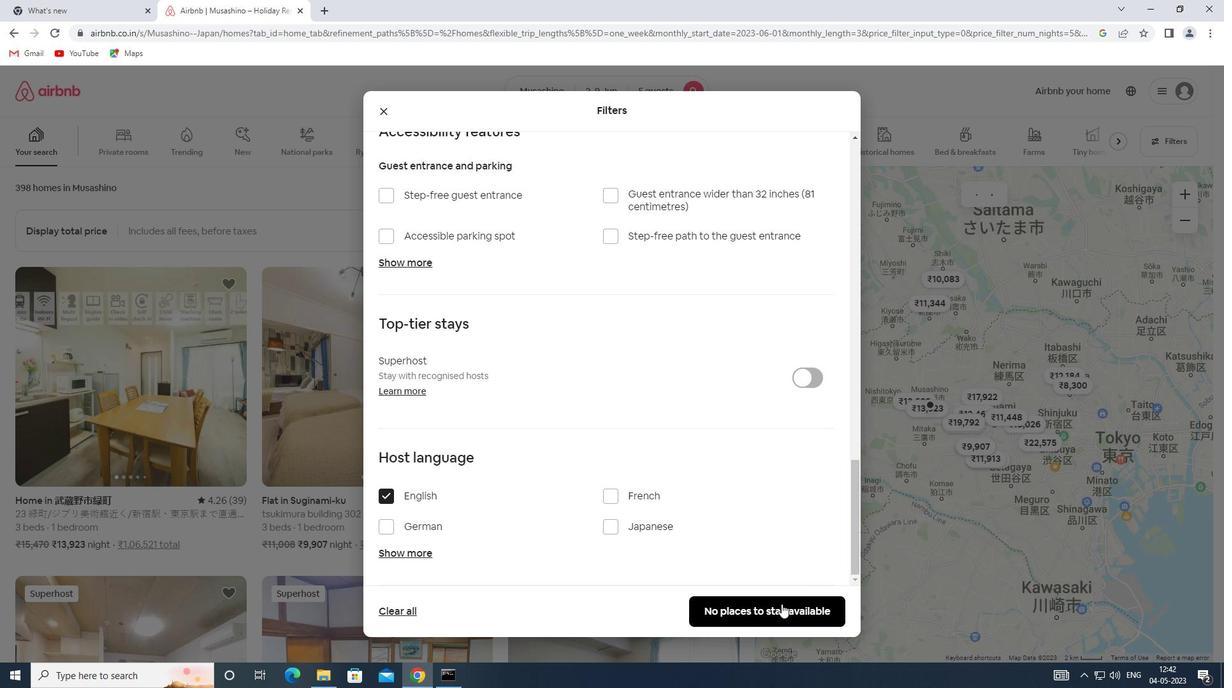 
